 Task: Create a due date automation trigger when advanced on, on the tuesday of the week a card is due add fields with custom field "Resume" unchecked at 11:00 AM.
Action: Mouse moved to (1030, 342)
Screenshot: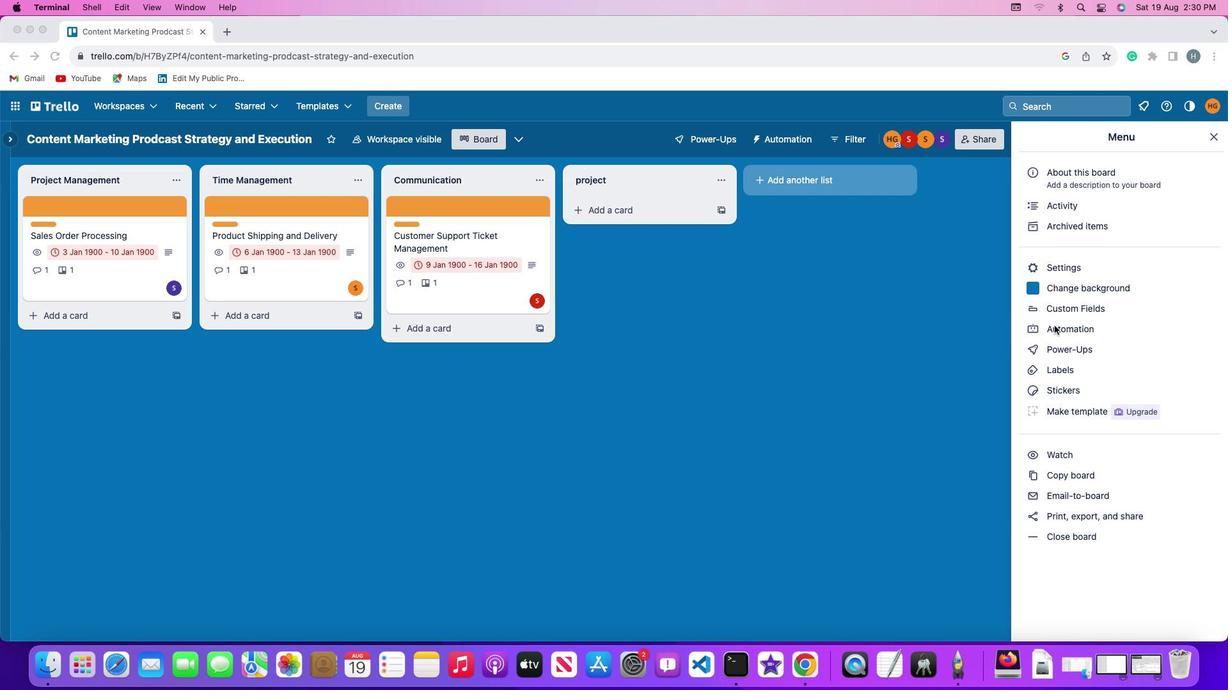 
Action: Mouse pressed left at (1030, 342)
Screenshot: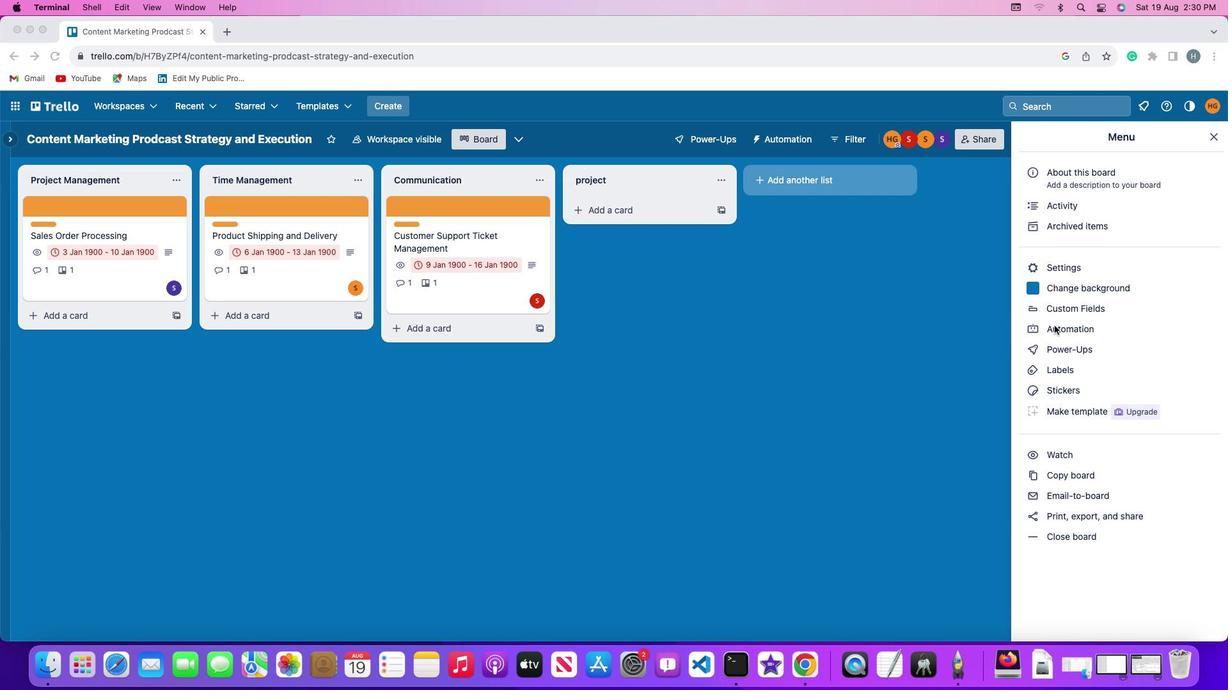 
Action: Mouse moved to (1030, 342)
Screenshot: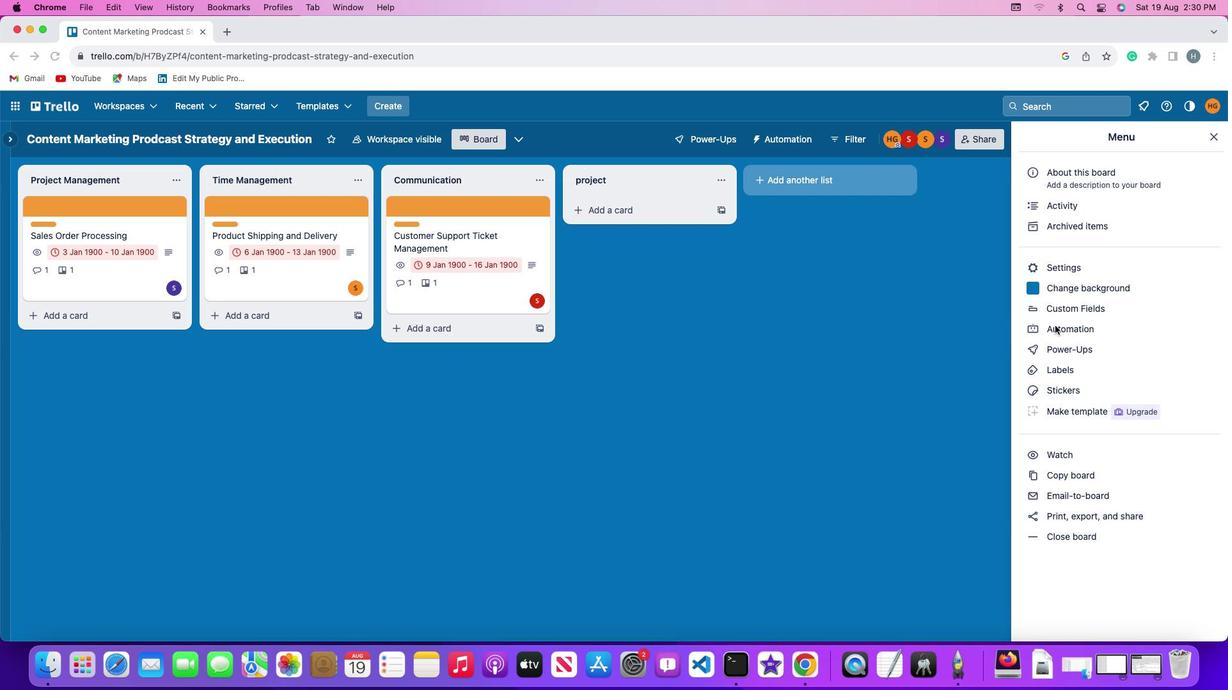 
Action: Mouse pressed left at (1030, 342)
Screenshot: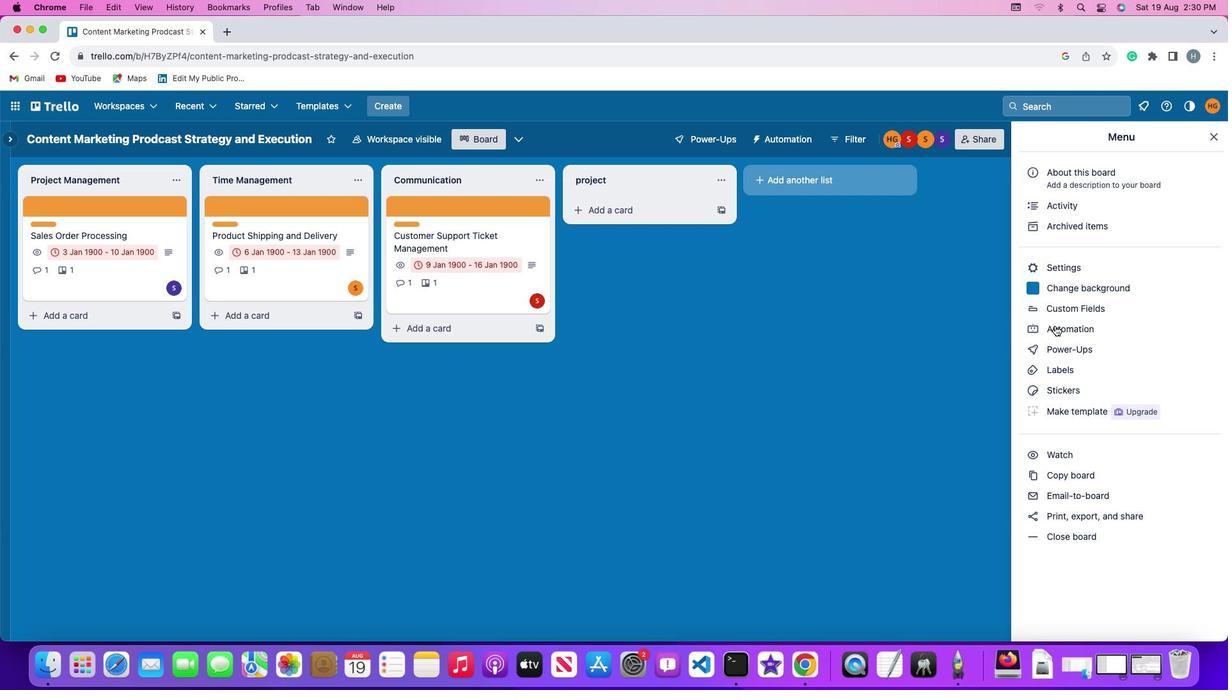 
Action: Mouse moved to (92, 321)
Screenshot: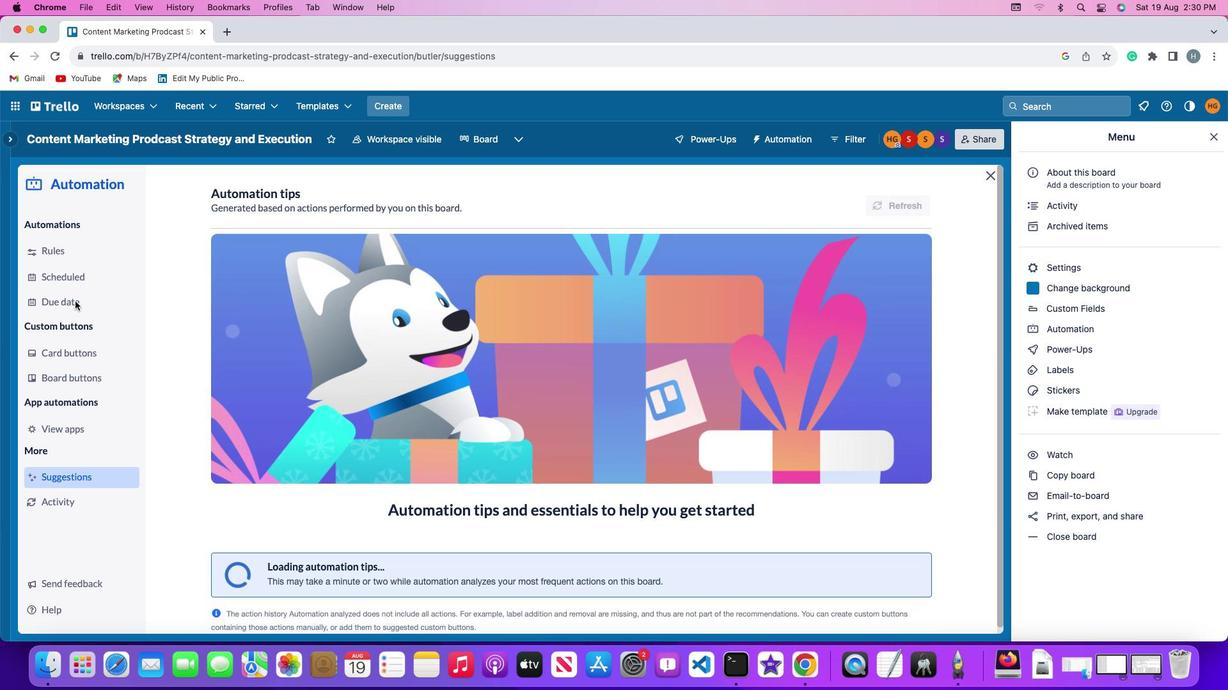 
Action: Mouse pressed left at (92, 321)
Screenshot: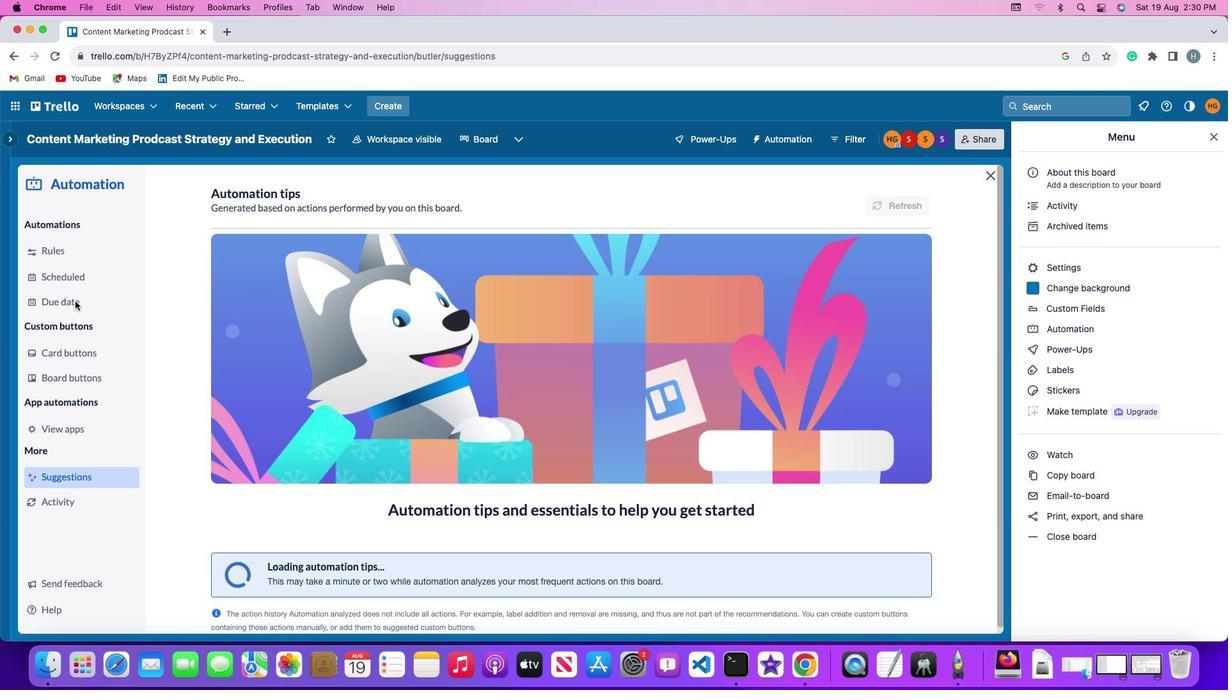 
Action: Mouse moved to (848, 230)
Screenshot: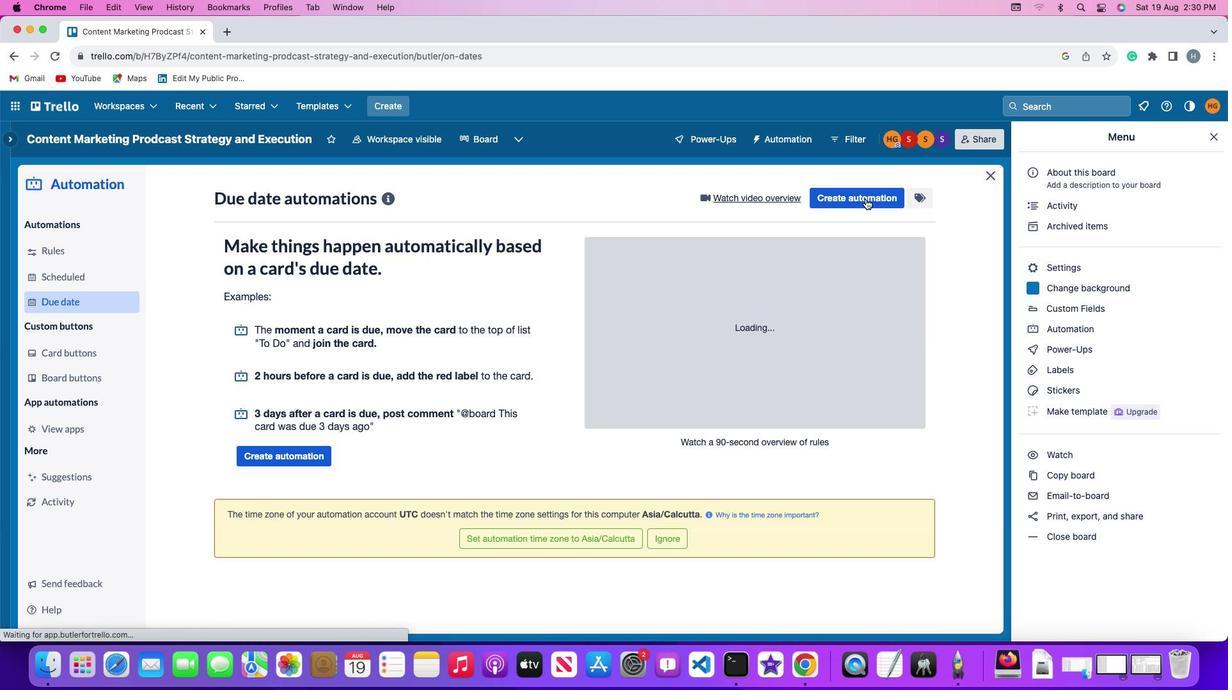 
Action: Mouse pressed left at (848, 230)
Screenshot: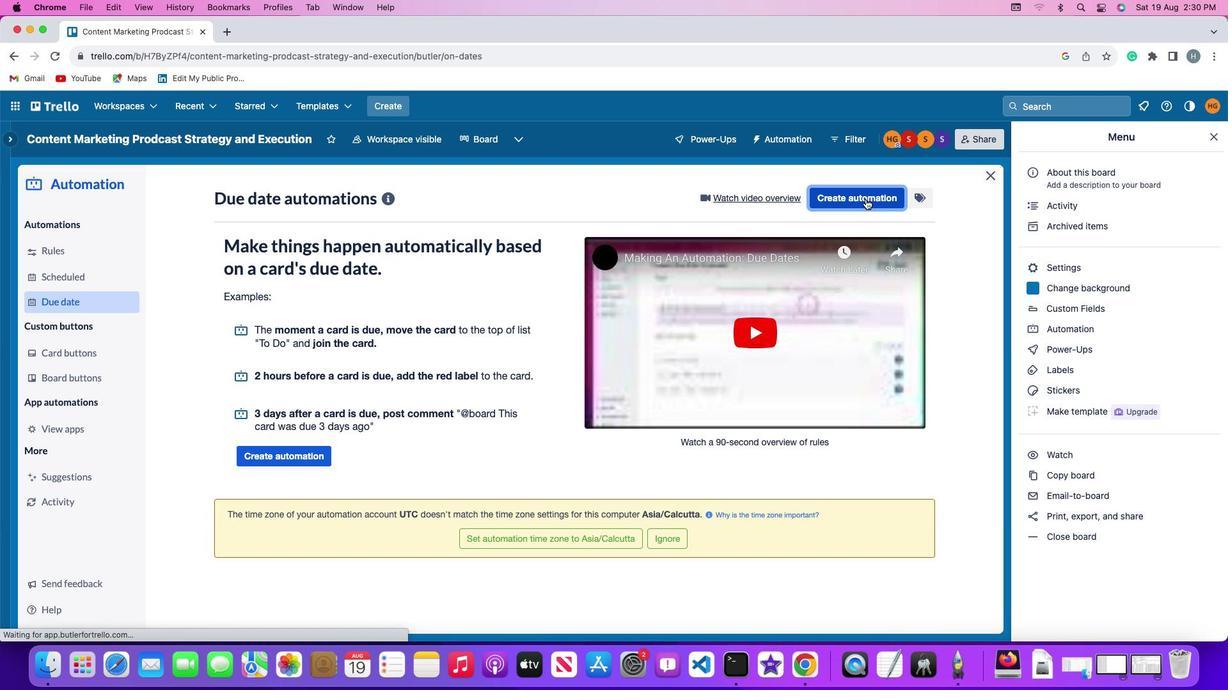 
Action: Mouse moved to (347, 342)
Screenshot: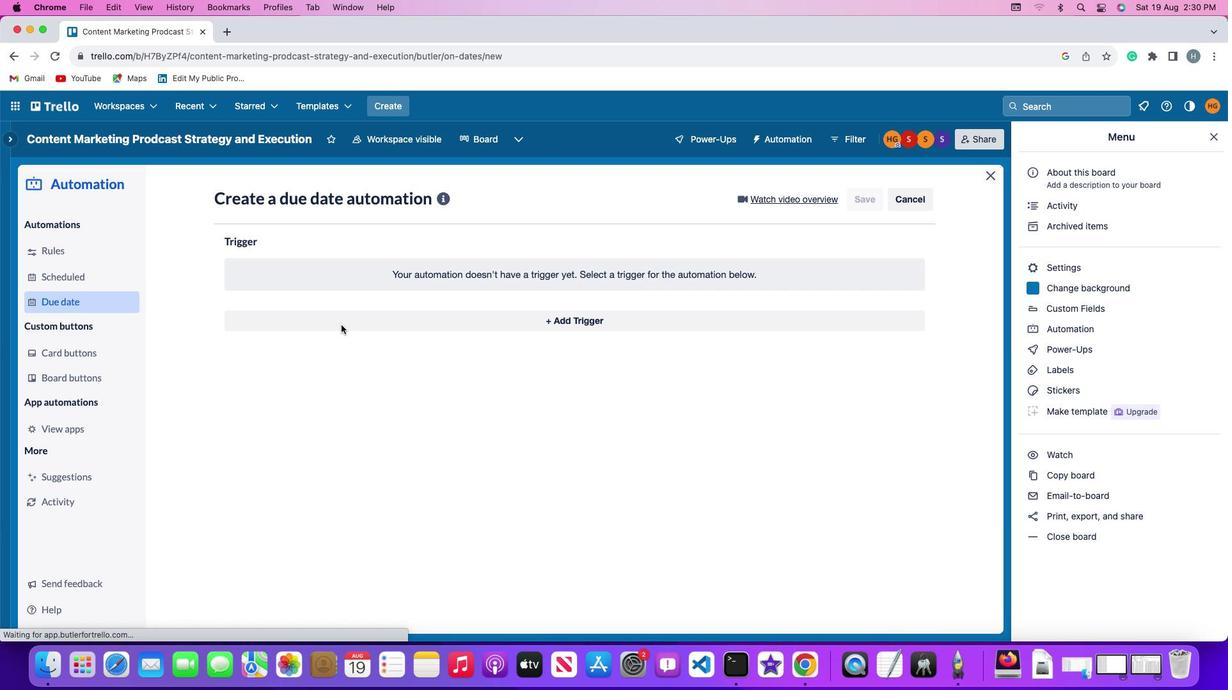 
Action: Mouse pressed left at (347, 342)
Screenshot: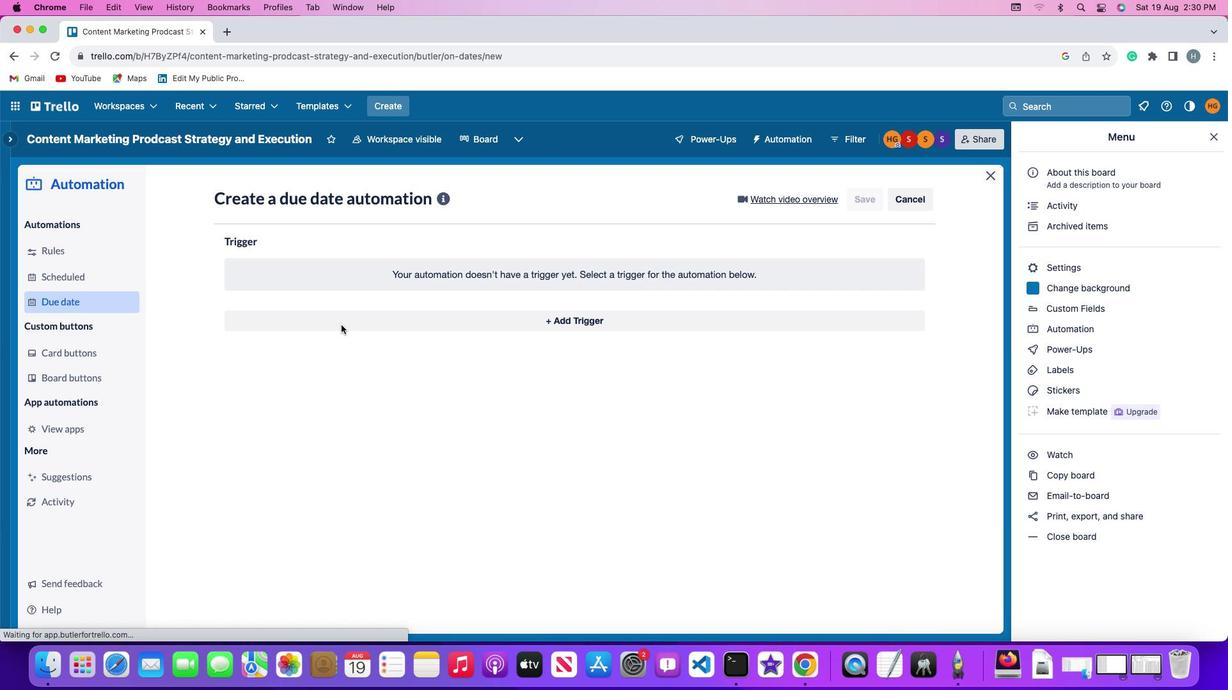 
Action: Mouse moved to (289, 553)
Screenshot: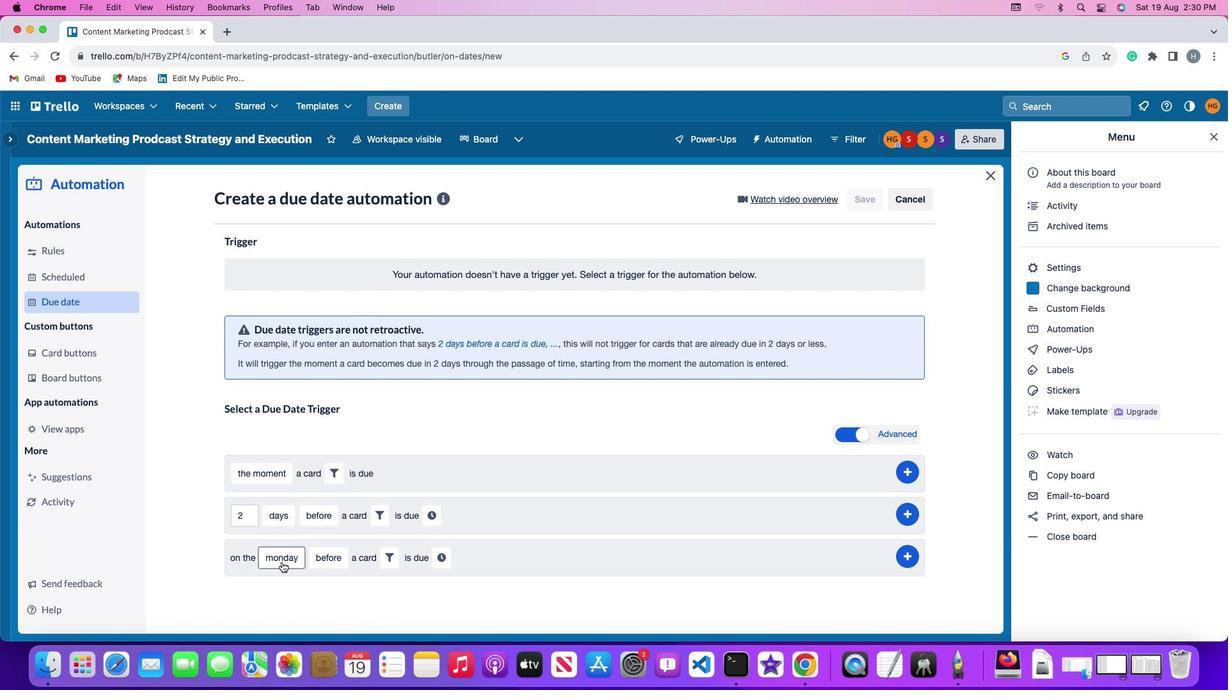 
Action: Mouse pressed left at (289, 553)
Screenshot: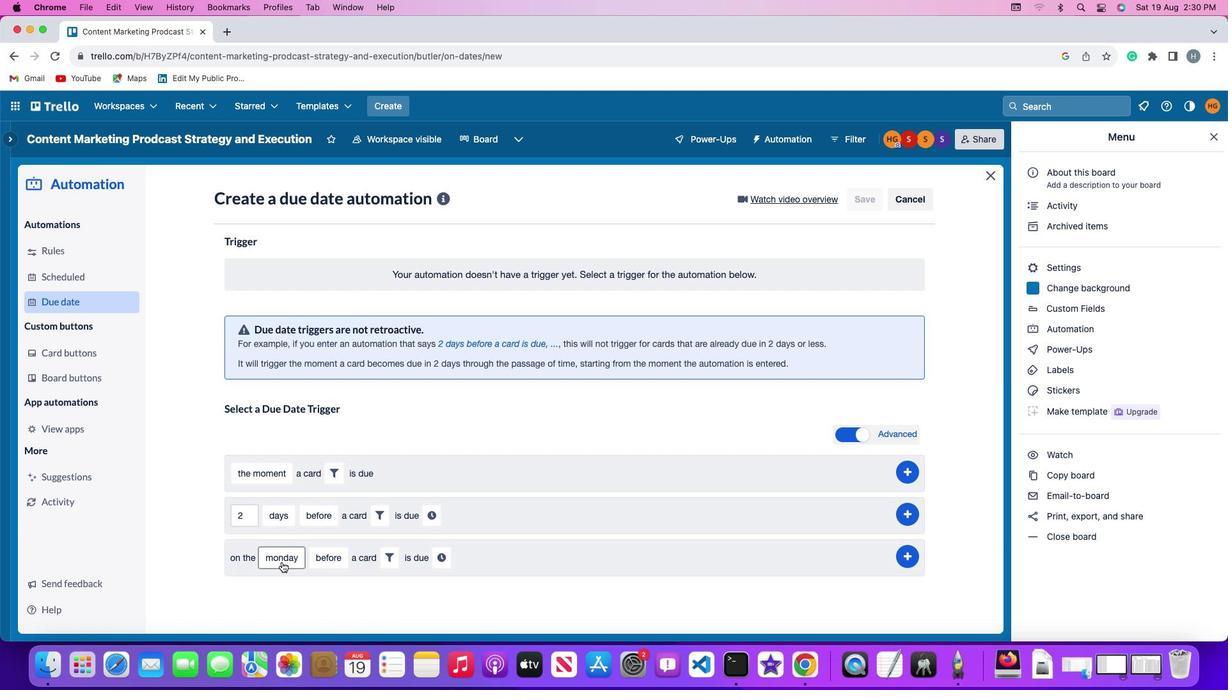 
Action: Mouse moved to (298, 419)
Screenshot: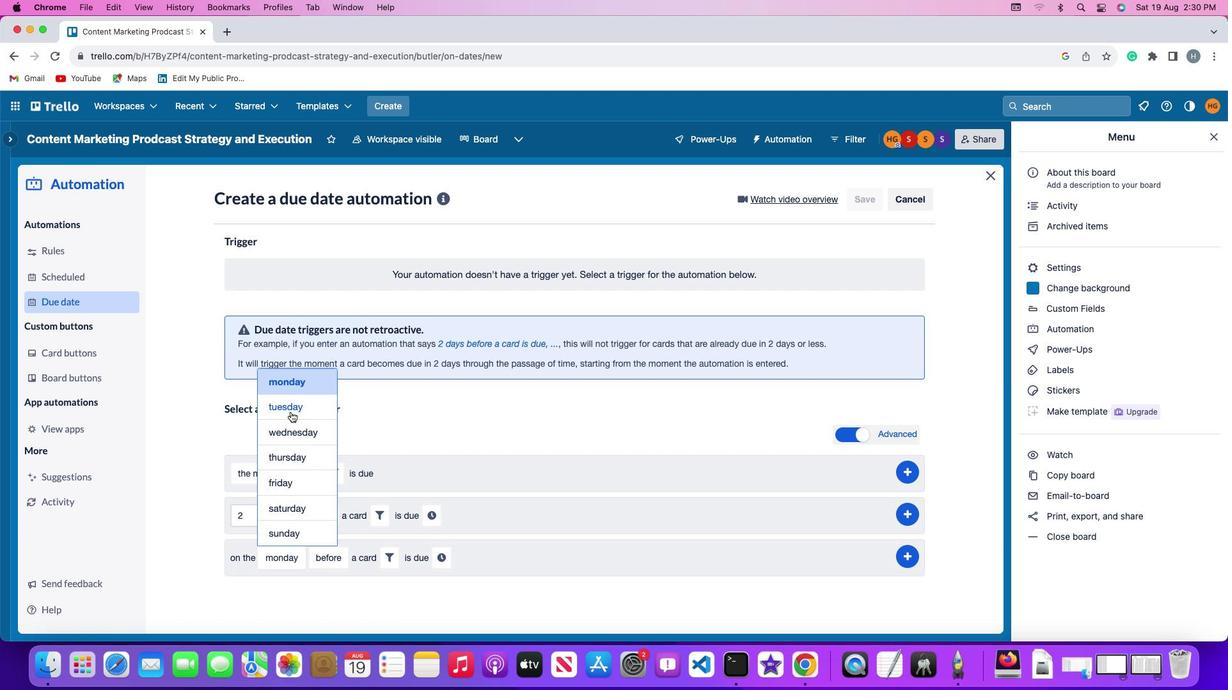 
Action: Mouse pressed left at (298, 419)
Screenshot: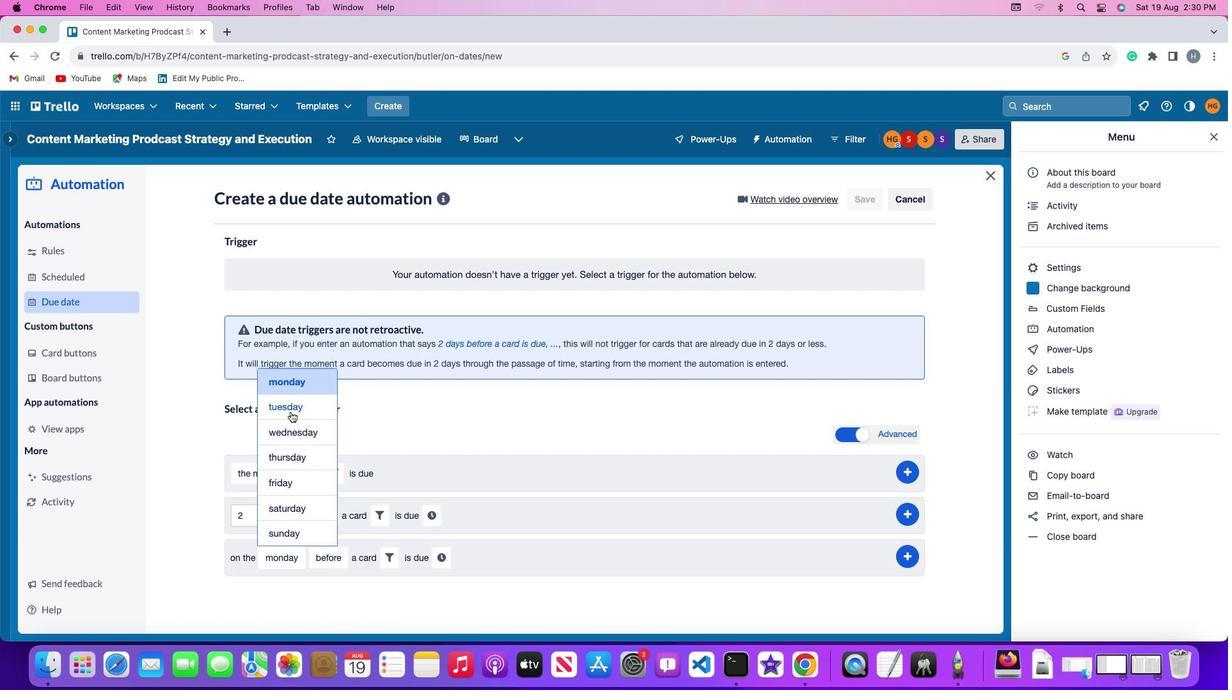 
Action: Mouse moved to (347, 544)
Screenshot: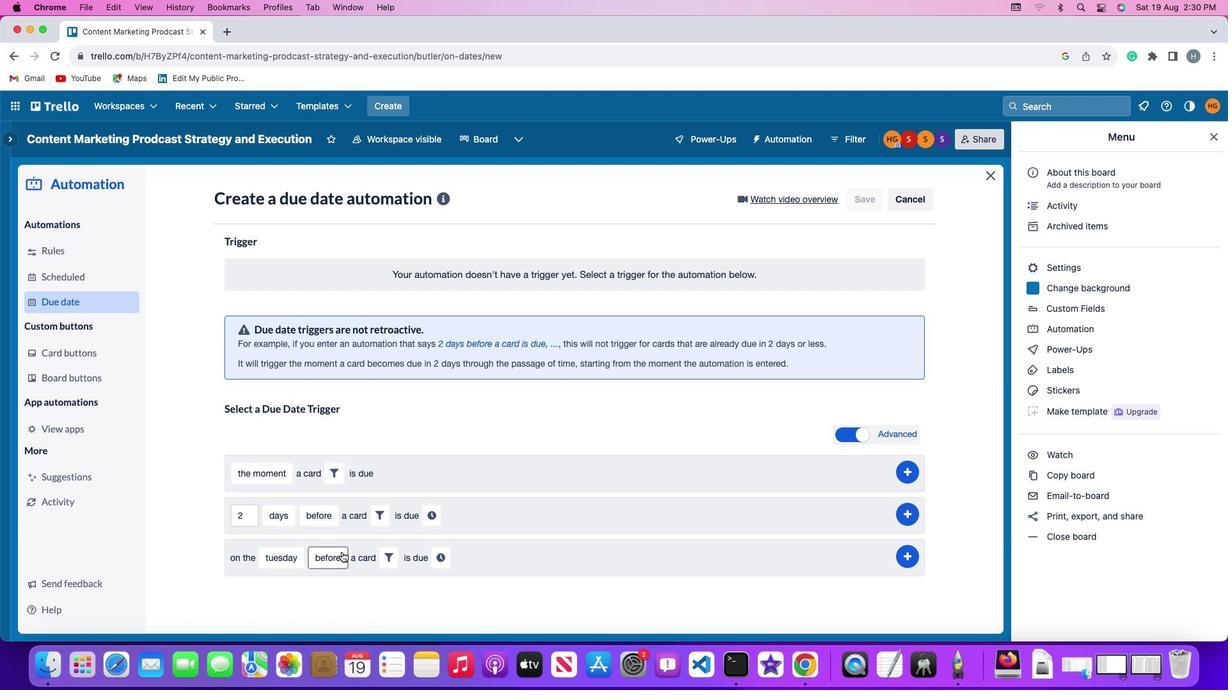 
Action: Mouse pressed left at (347, 544)
Screenshot: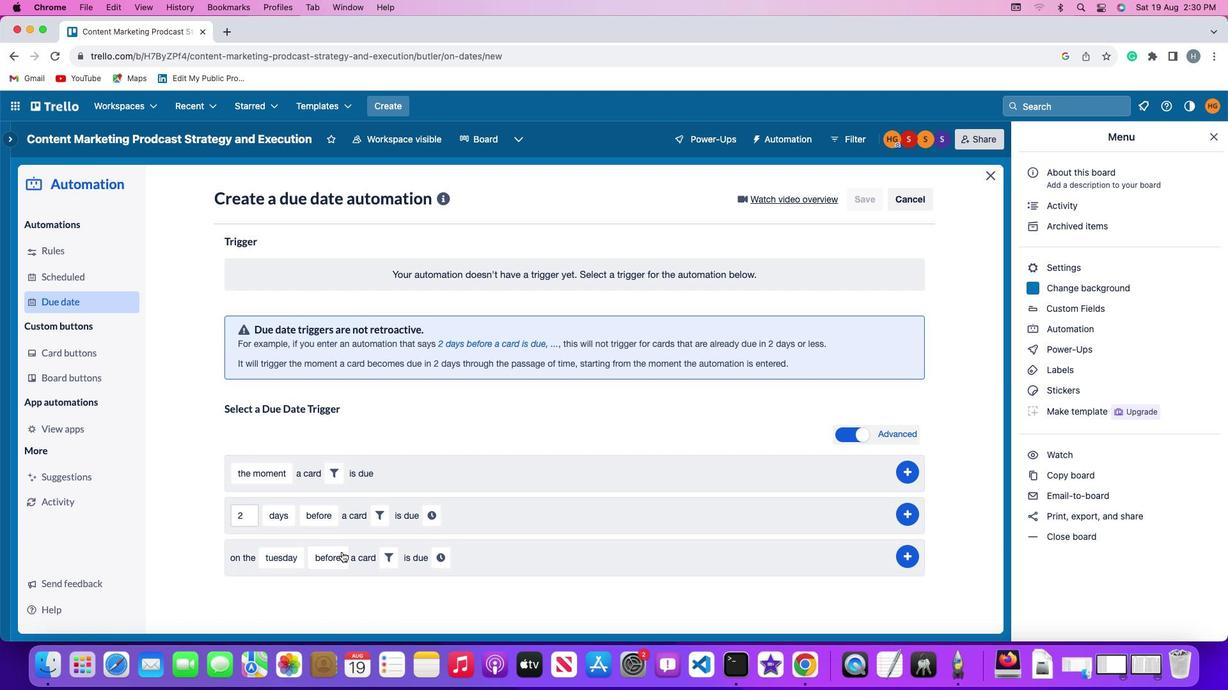 
Action: Mouse moved to (342, 505)
Screenshot: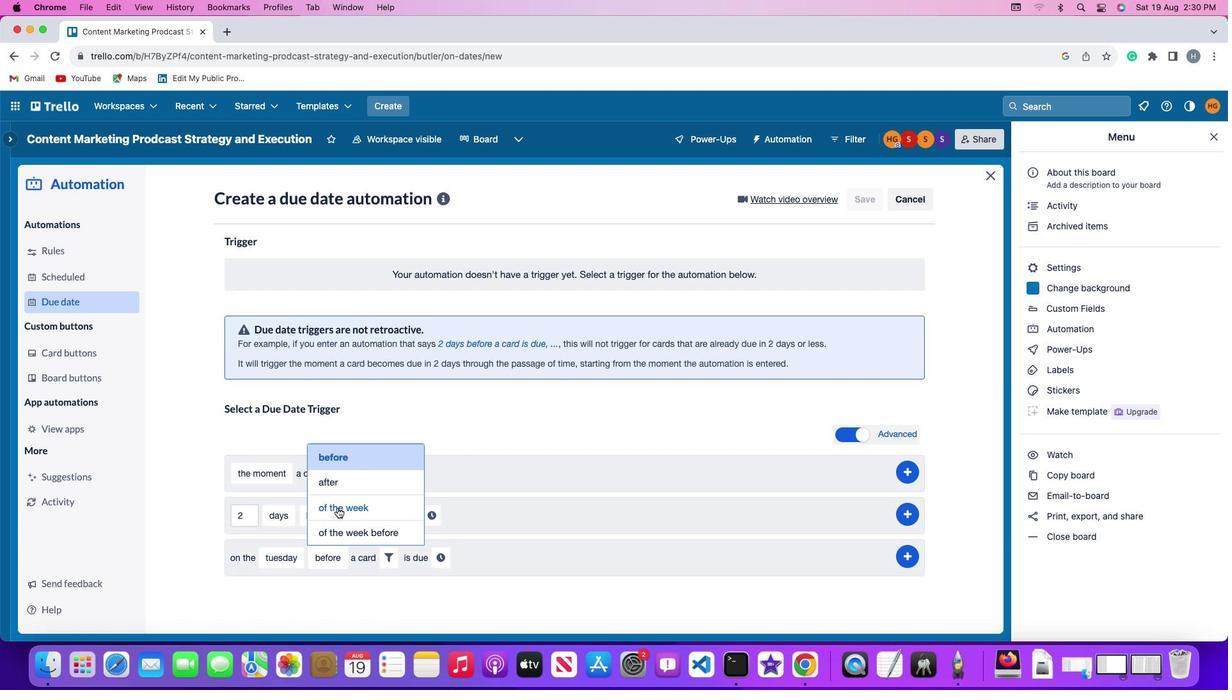 
Action: Mouse pressed left at (342, 505)
Screenshot: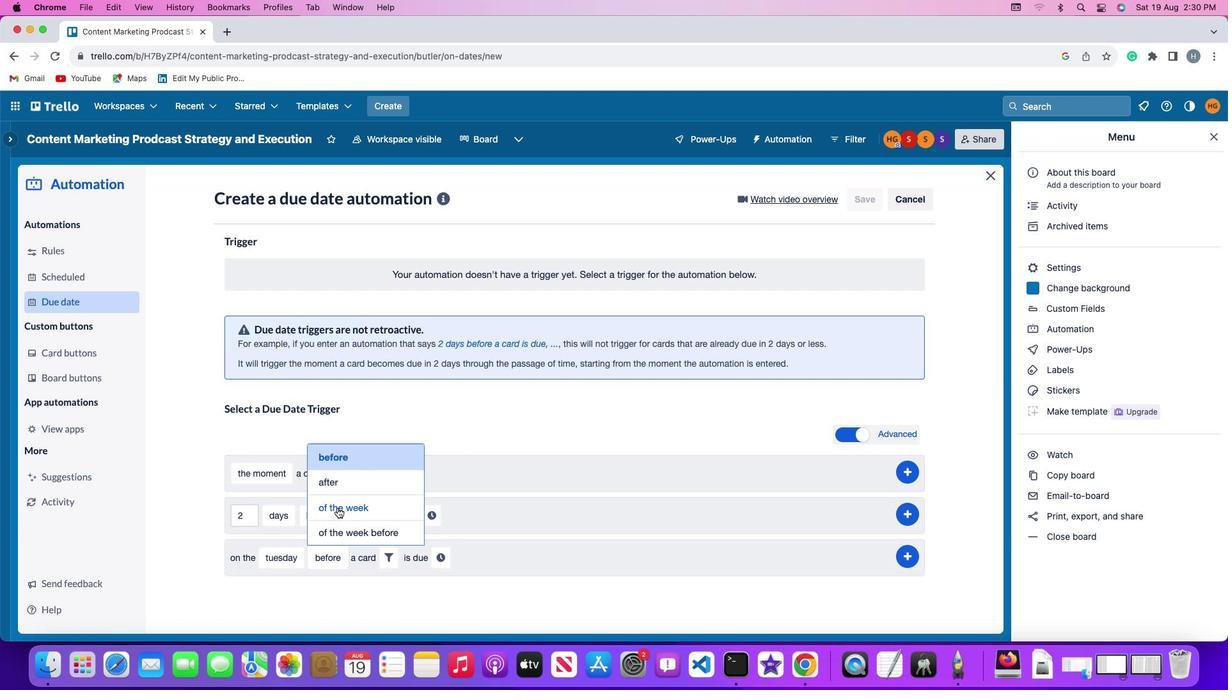 
Action: Mouse moved to (407, 548)
Screenshot: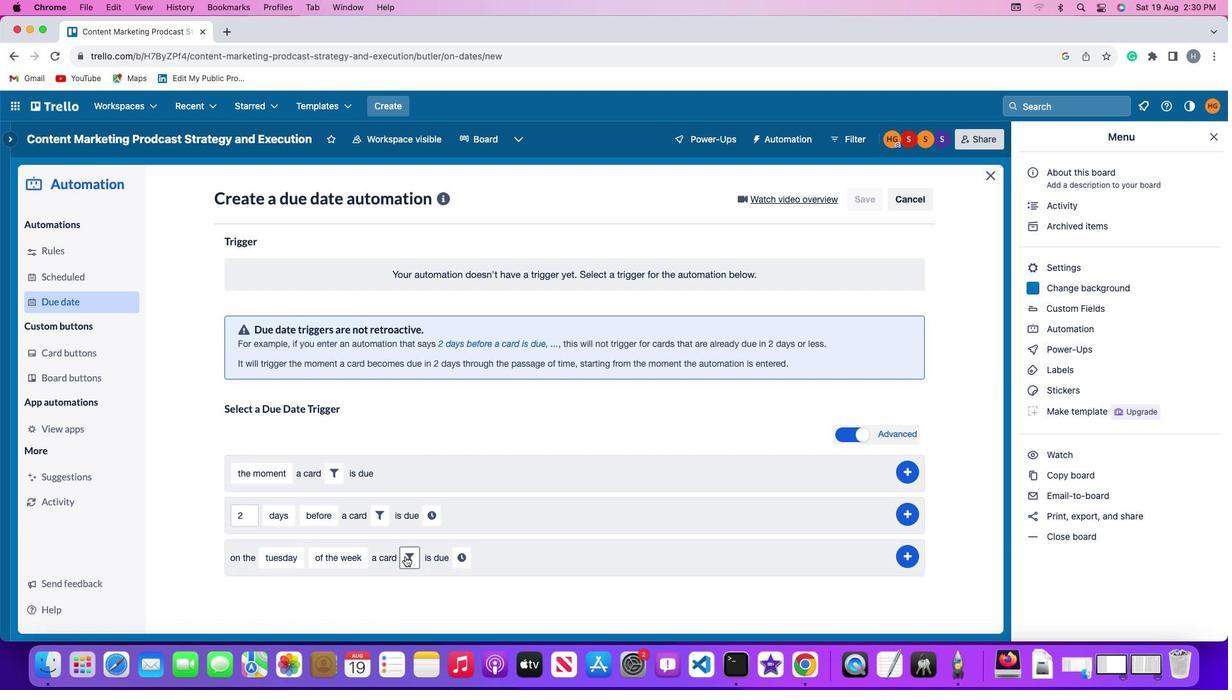 
Action: Mouse pressed left at (407, 548)
Screenshot: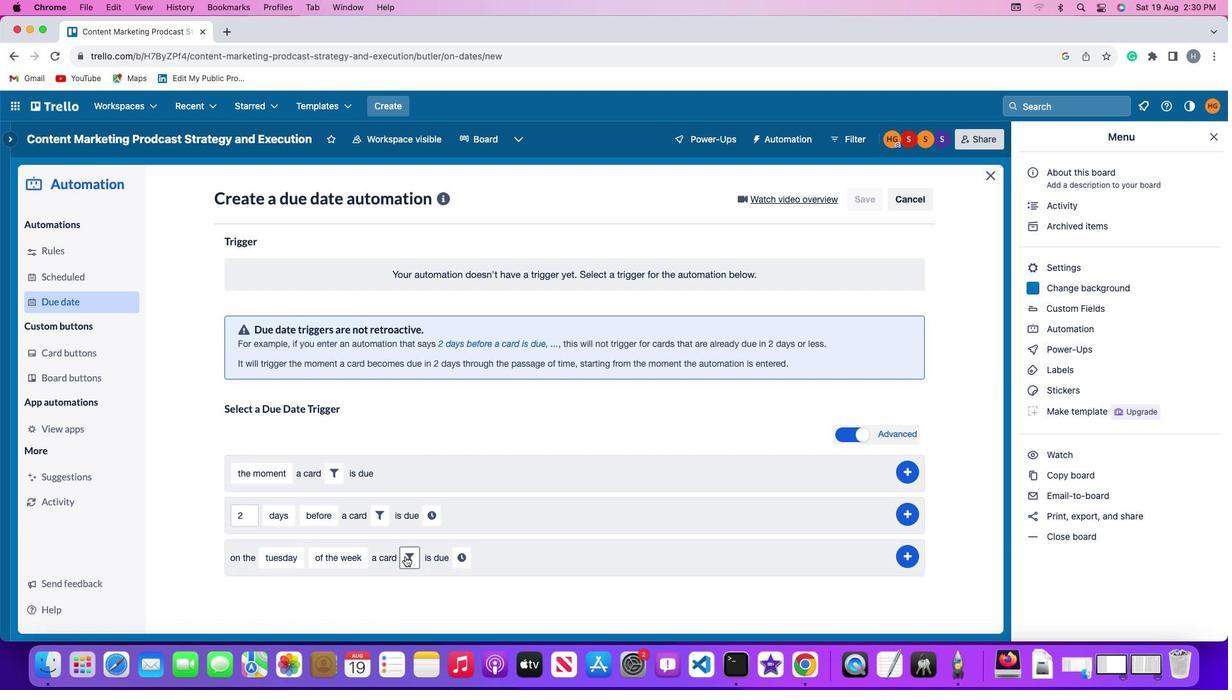 
Action: Mouse moved to (614, 578)
Screenshot: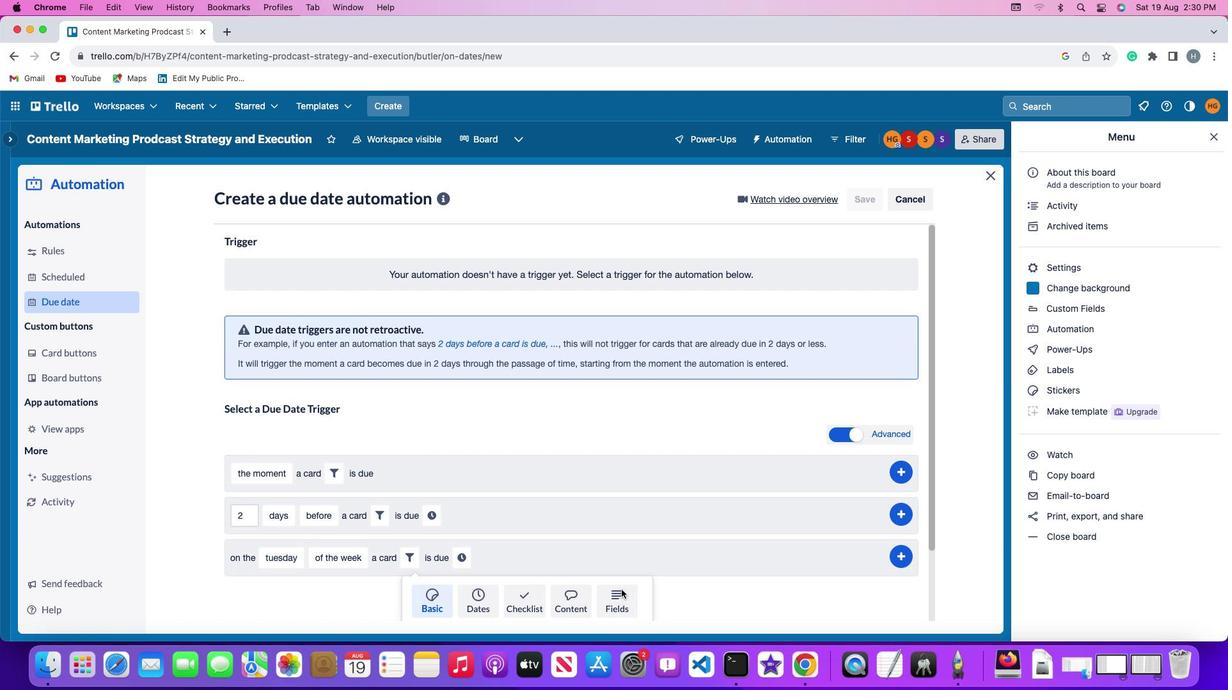 
Action: Mouse pressed left at (614, 578)
Screenshot: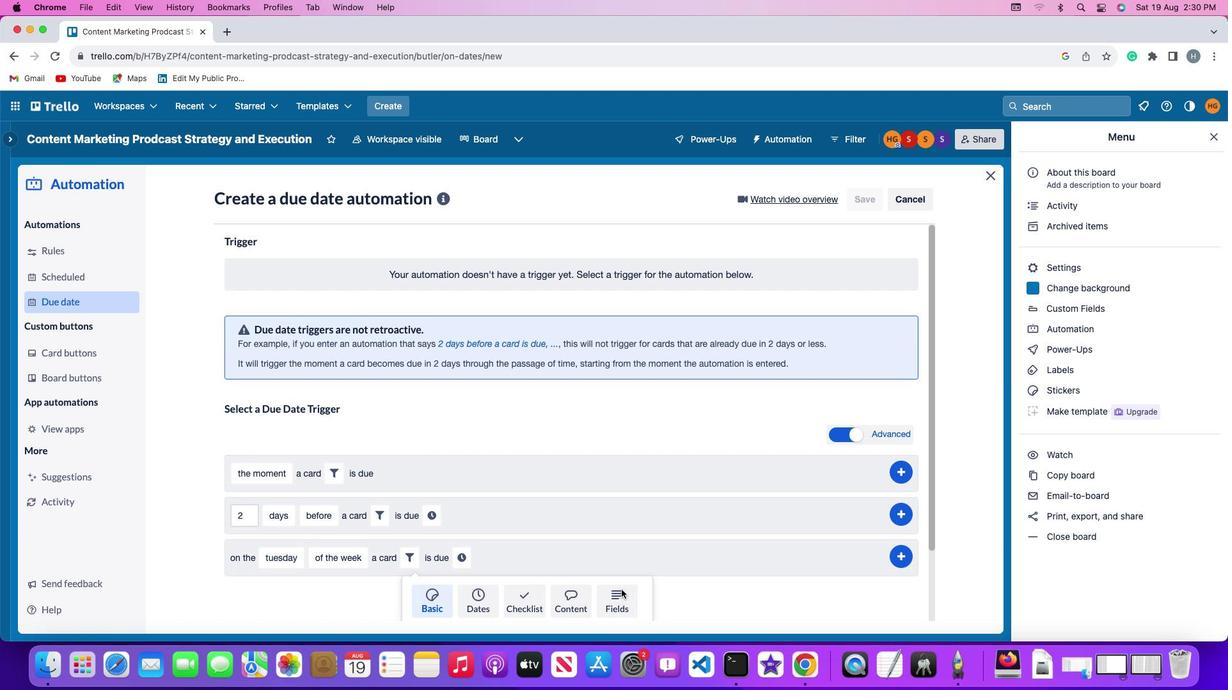 
Action: Mouse moved to (346, 584)
Screenshot: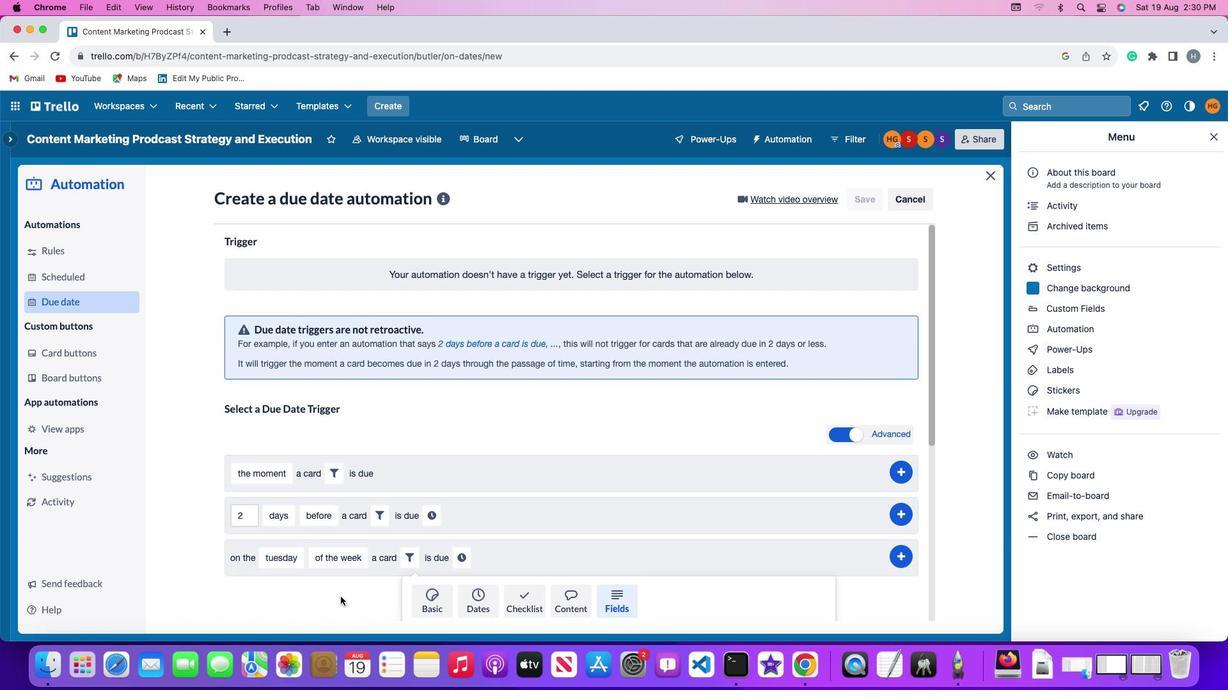 
Action: Mouse scrolled (346, 584) with delta (19, 51)
Screenshot: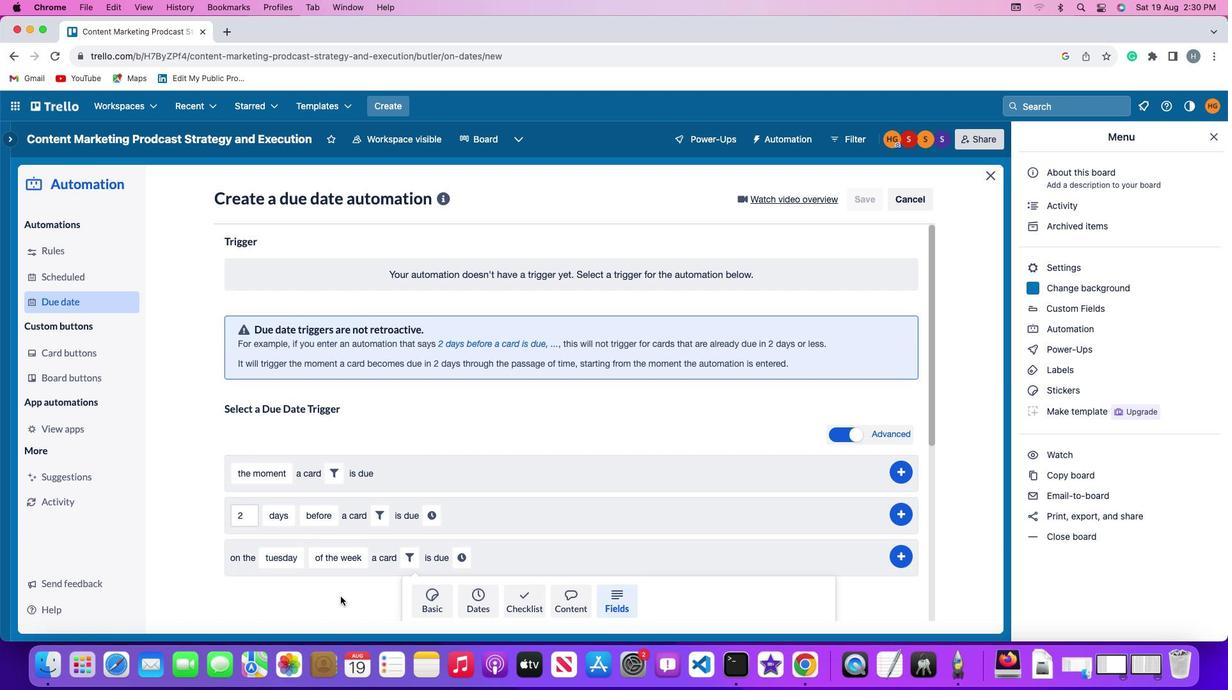 
Action: Mouse scrolled (346, 584) with delta (19, 51)
Screenshot: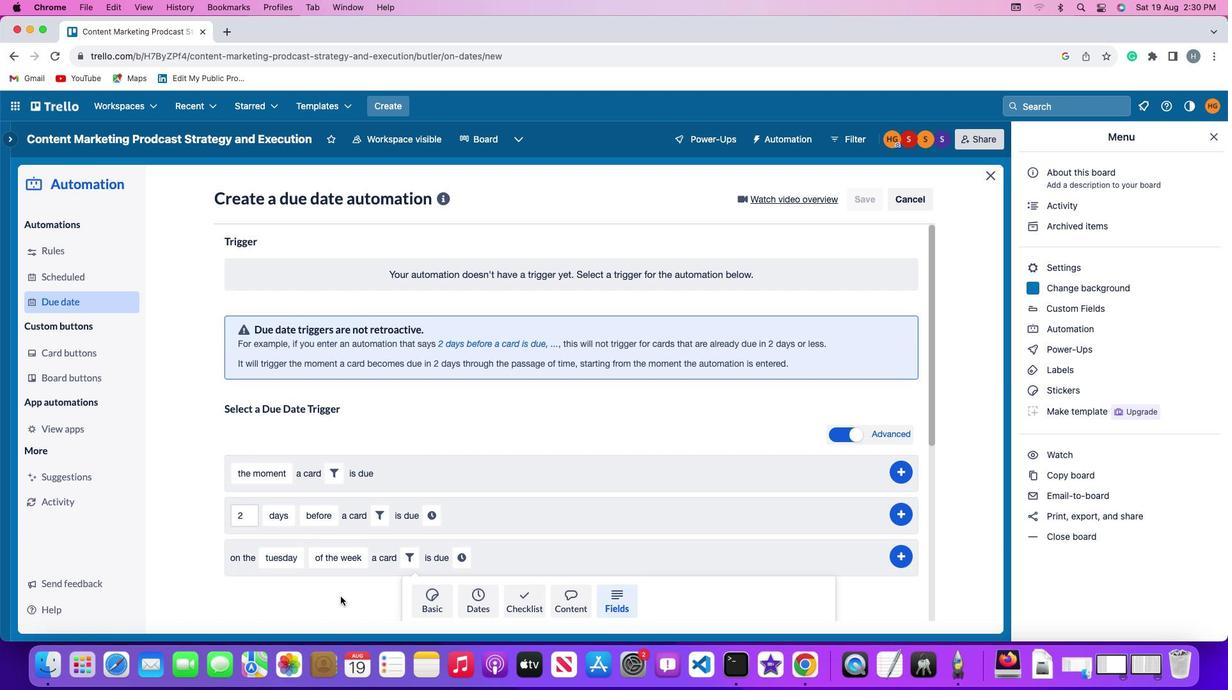 
Action: Mouse moved to (344, 584)
Screenshot: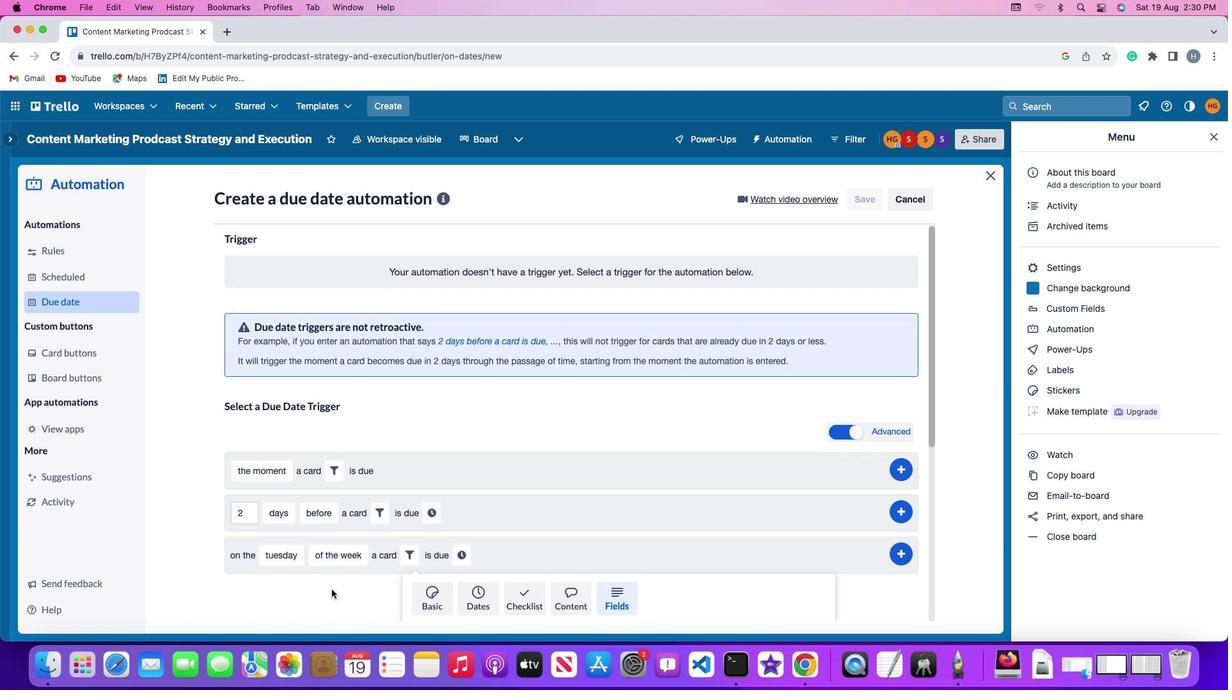 
Action: Mouse scrolled (344, 584) with delta (19, 51)
Screenshot: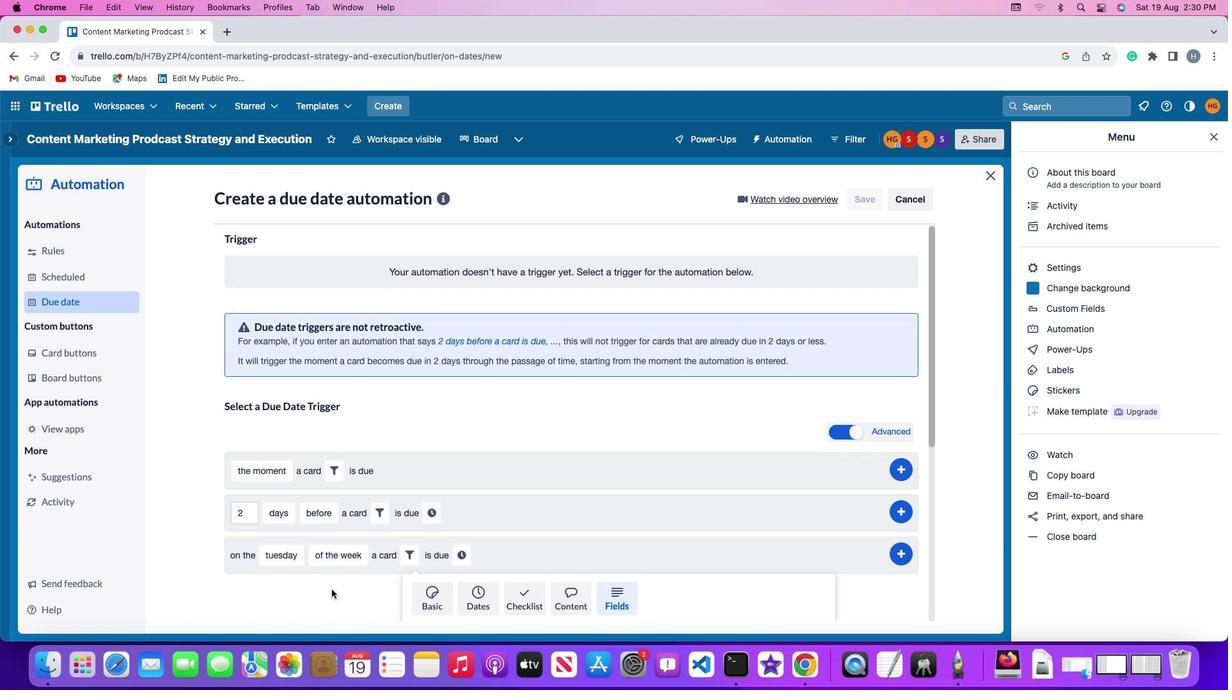 
Action: Mouse moved to (337, 578)
Screenshot: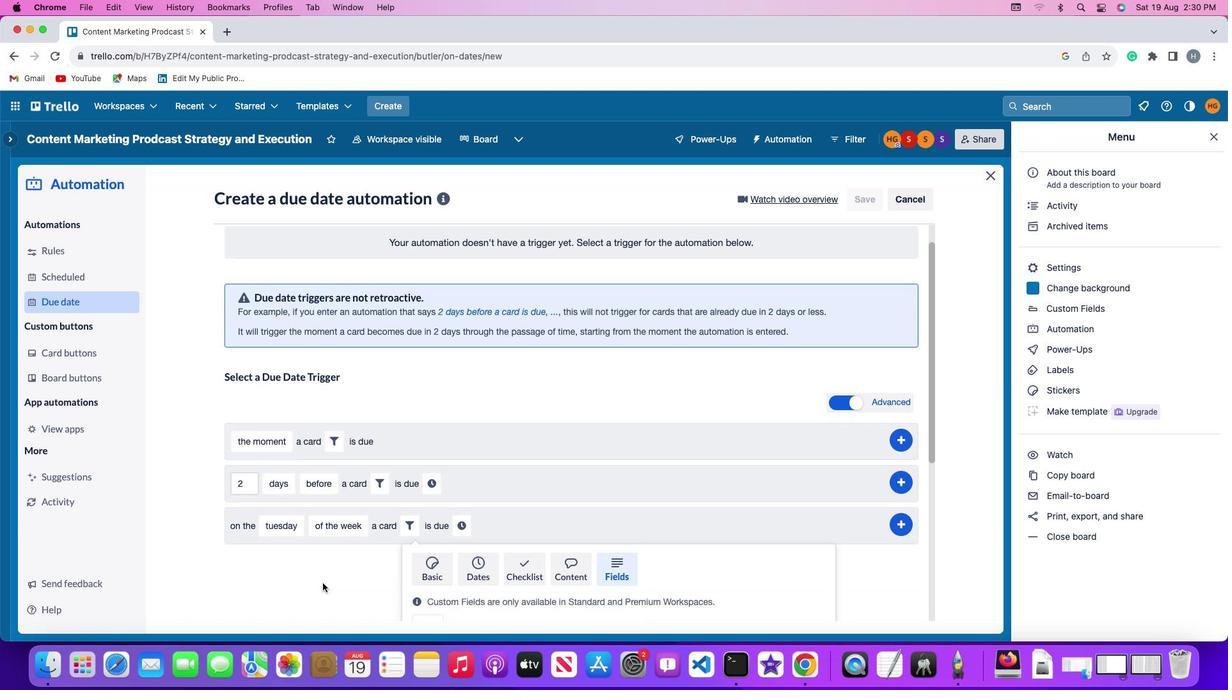 
Action: Mouse scrolled (337, 578) with delta (19, 49)
Screenshot: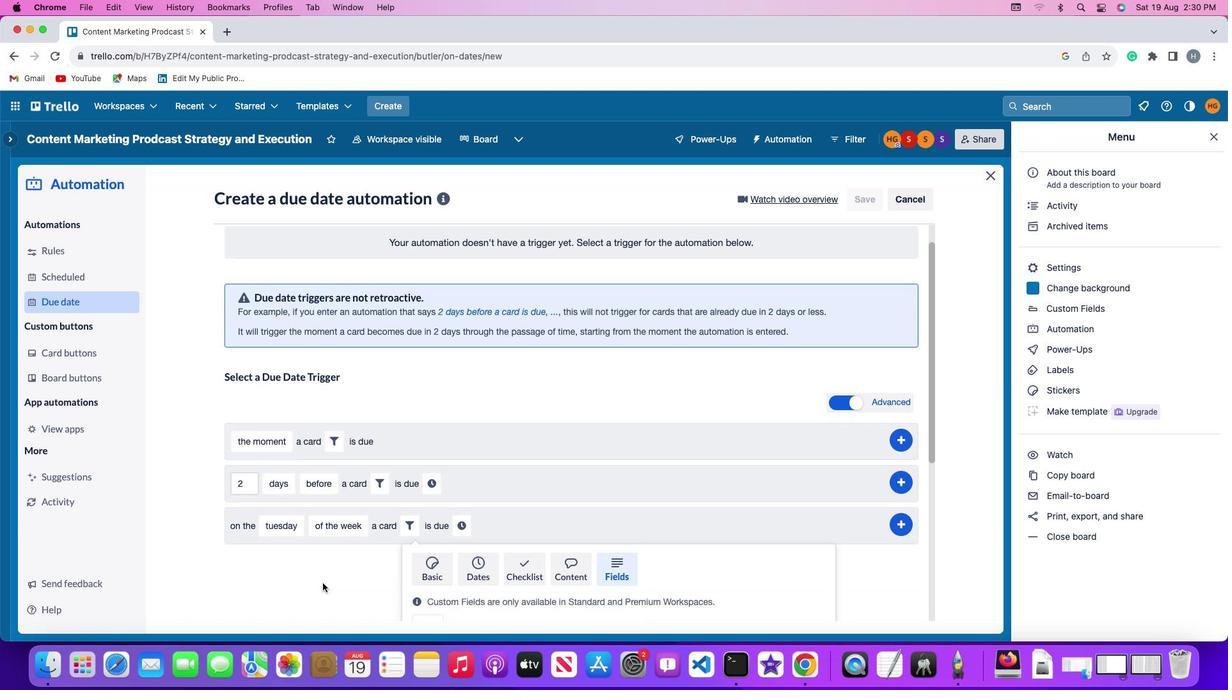 
Action: Mouse moved to (307, 547)
Screenshot: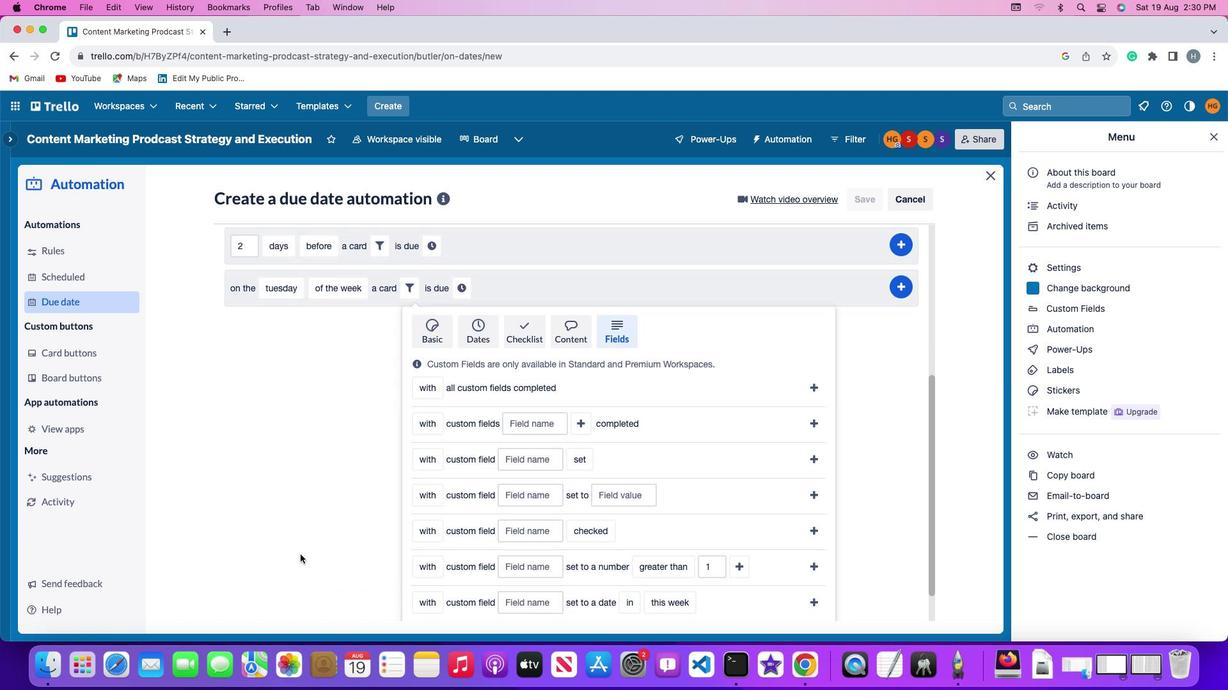 
Action: Mouse scrolled (307, 547) with delta (19, 51)
Screenshot: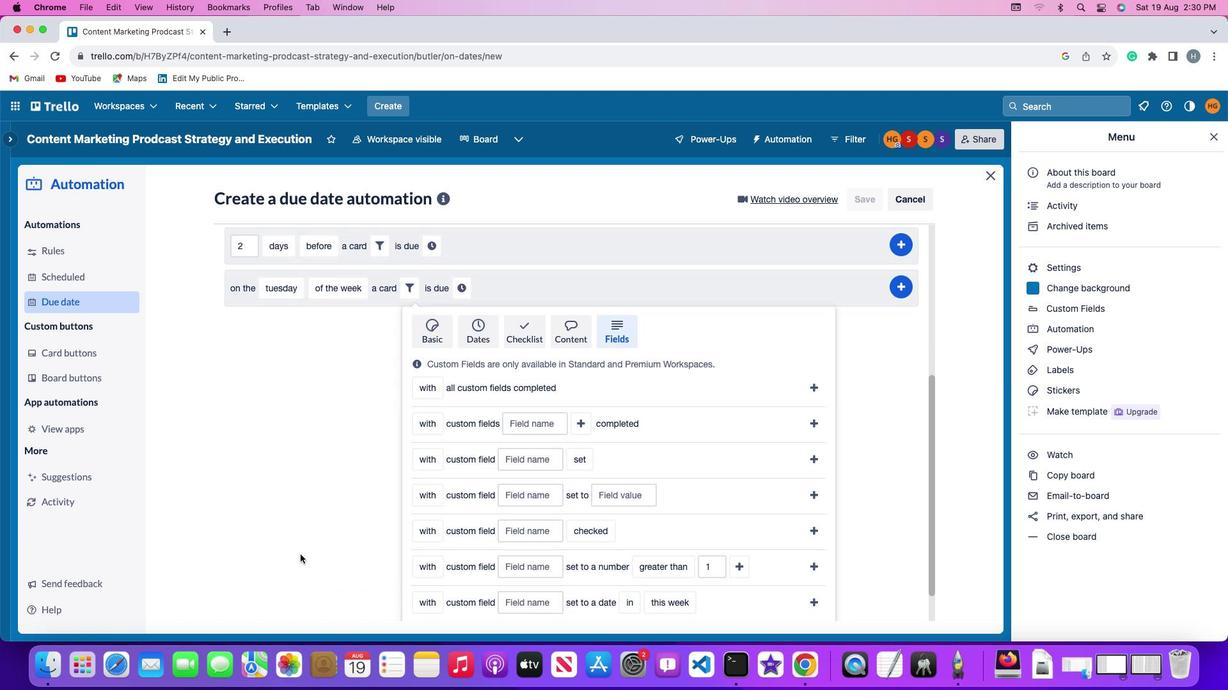 
Action: Mouse scrolled (307, 547) with delta (19, 51)
Screenshot: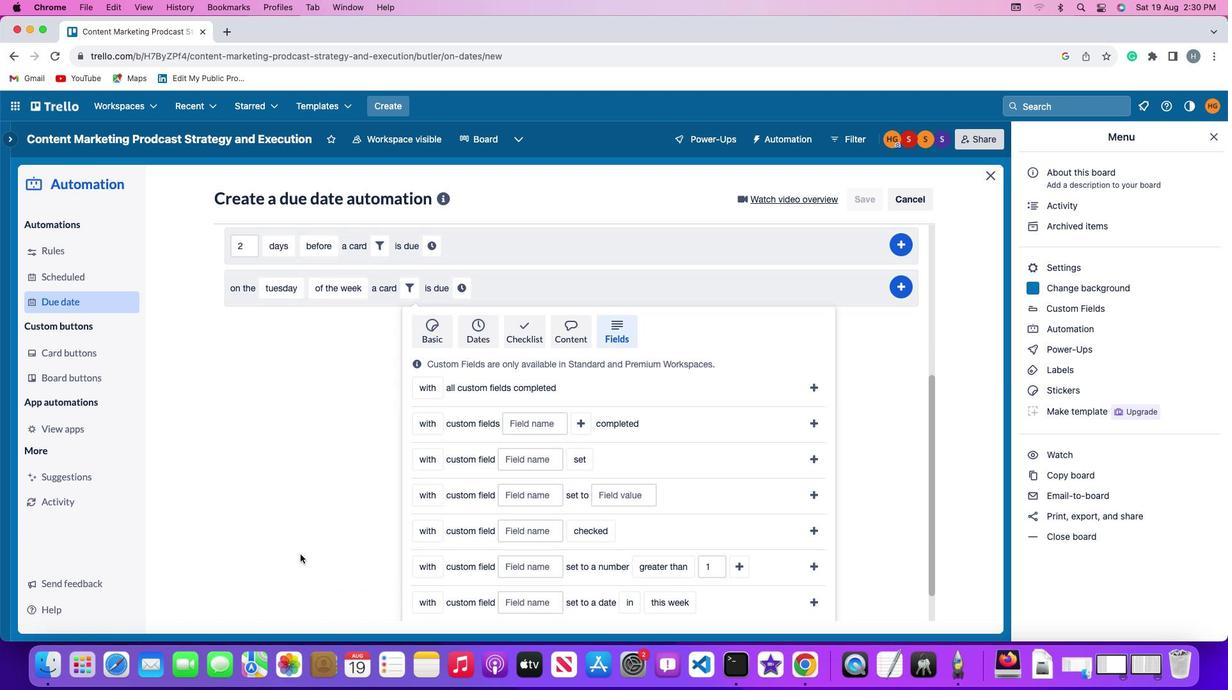 
Action: Mouse scrolled (307, 547) with delta (19, 51)
Screenshot: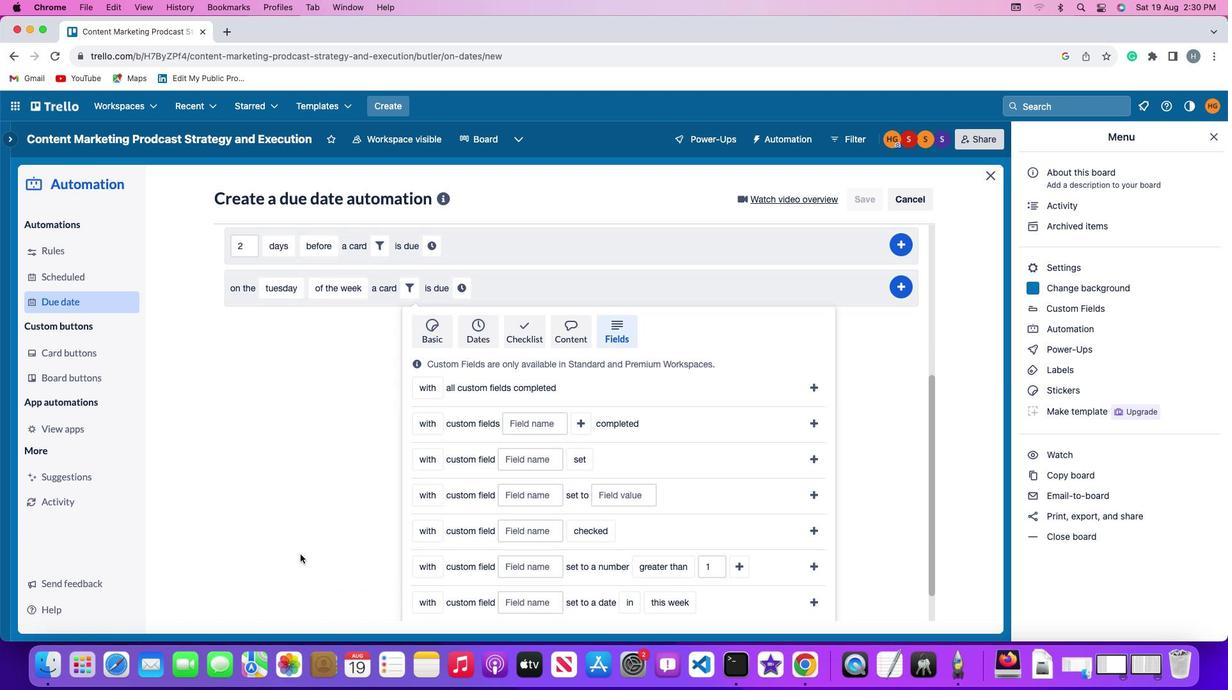
Action: Mouse scrolled (307, 547) with delta (19, 49)
Screenshot: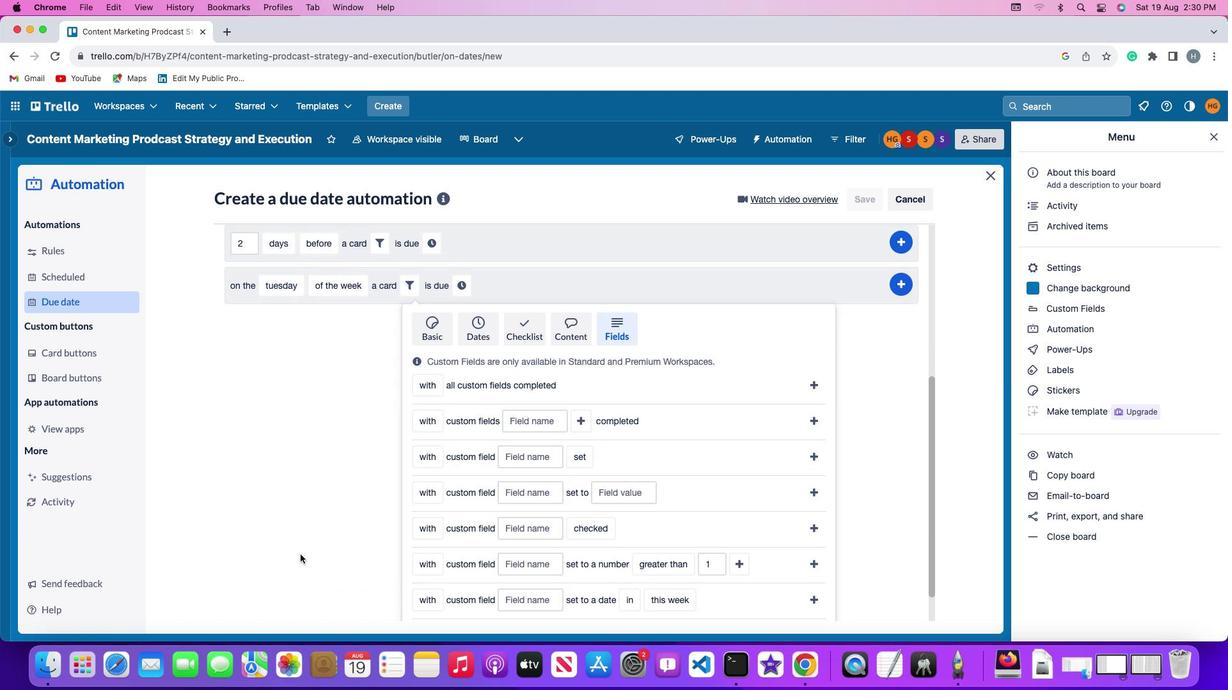 
Action: Mouse moved to (307, 546)
Screenshot: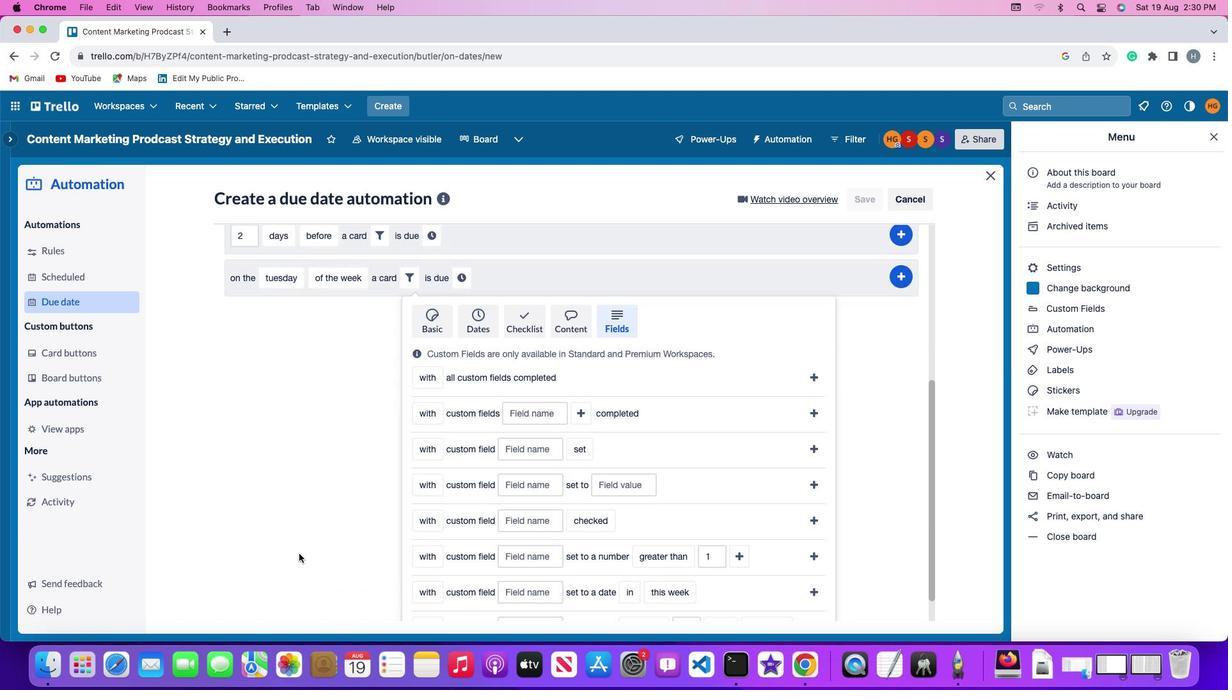
Action: Mouse scrolled (307, 546) with delta (19, 49)
Screenshot: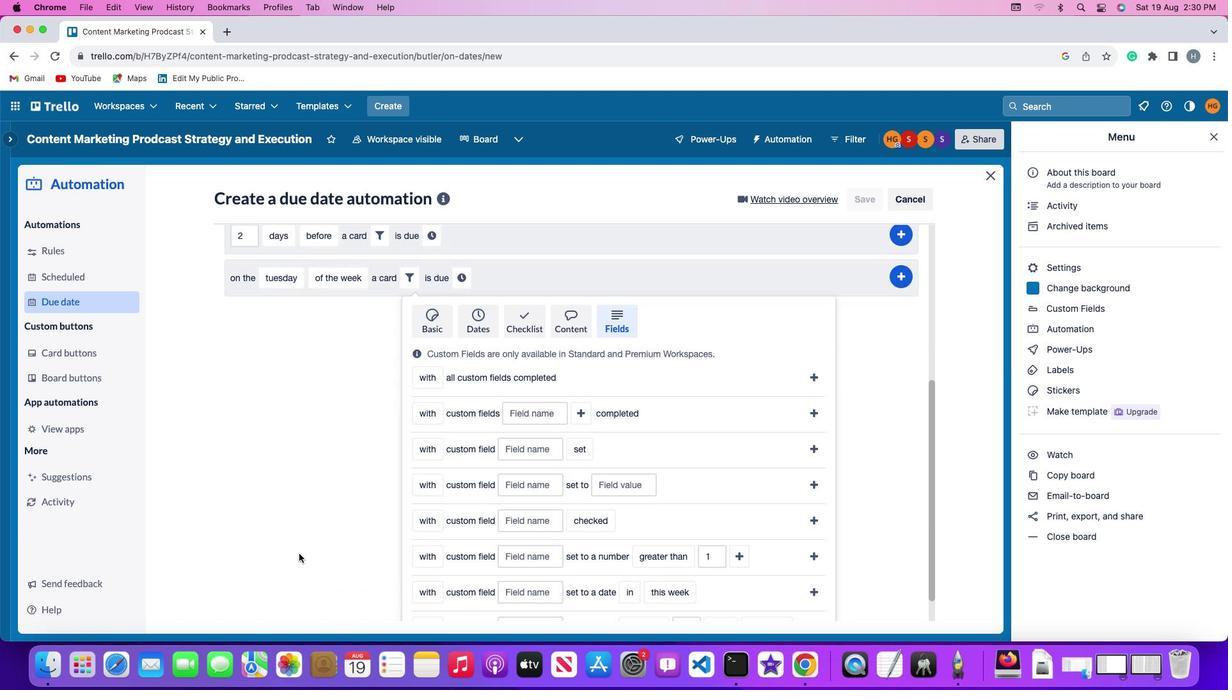 
Action: Mouse moved to (420, 487)
Screenshot: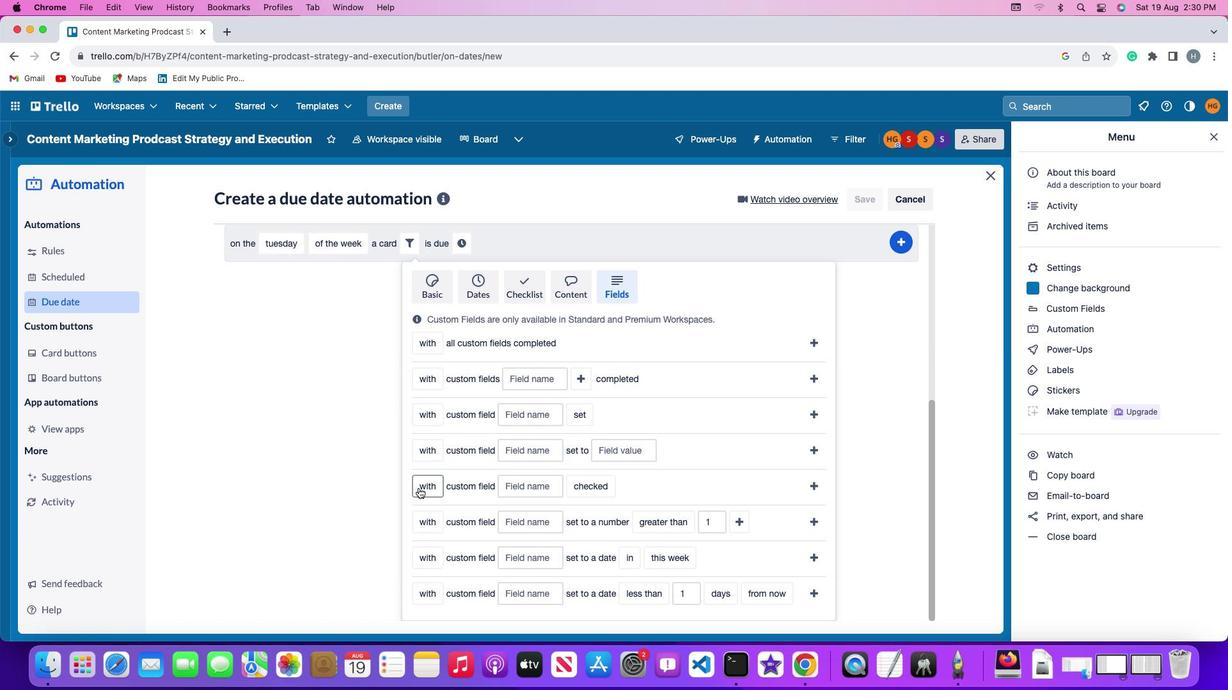 
Action: Mouse pressed left at (420, 487)
Screenshot: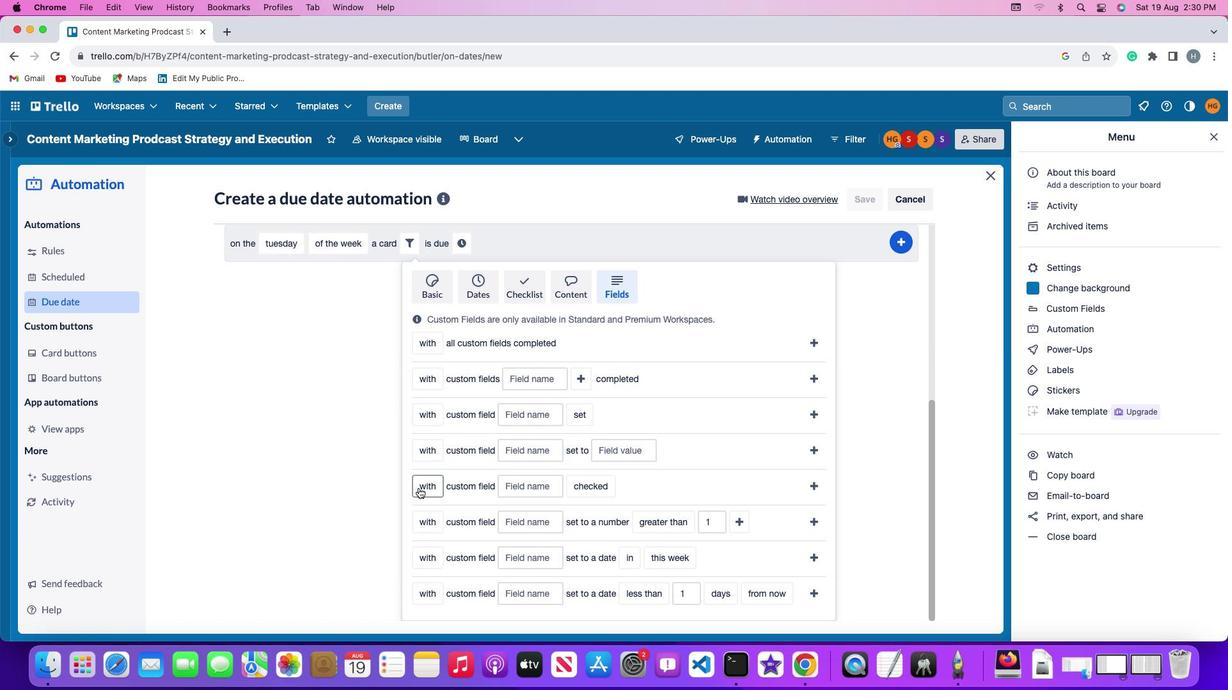 
Action: Mouse moved to (433, 505)
Screenshot: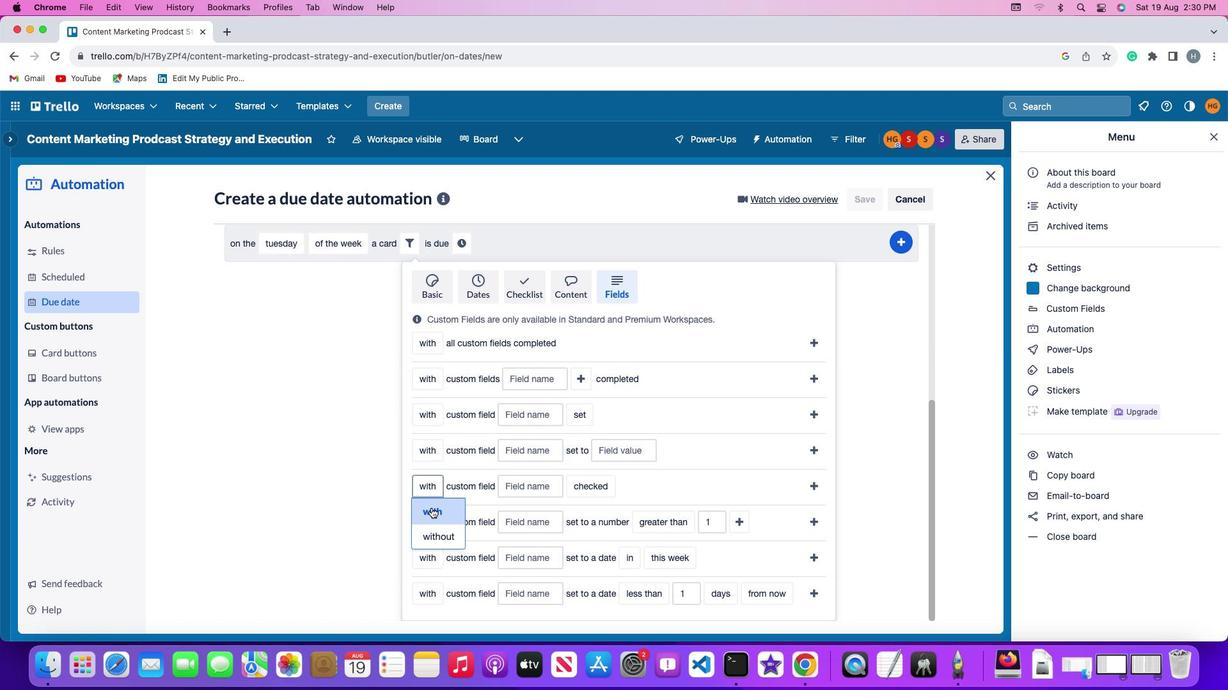 
Action: Mouse pressed left at (433, 505)
Screenshot: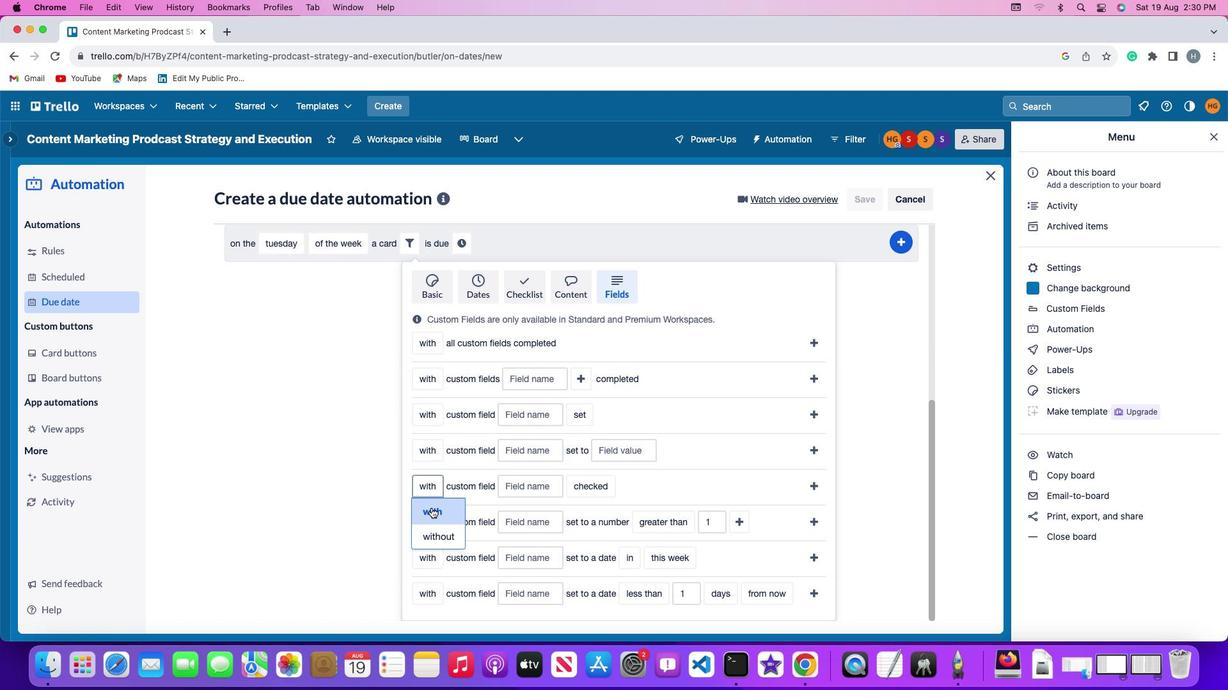 
Action: Mouse moved to (535, 483)
Screenshot: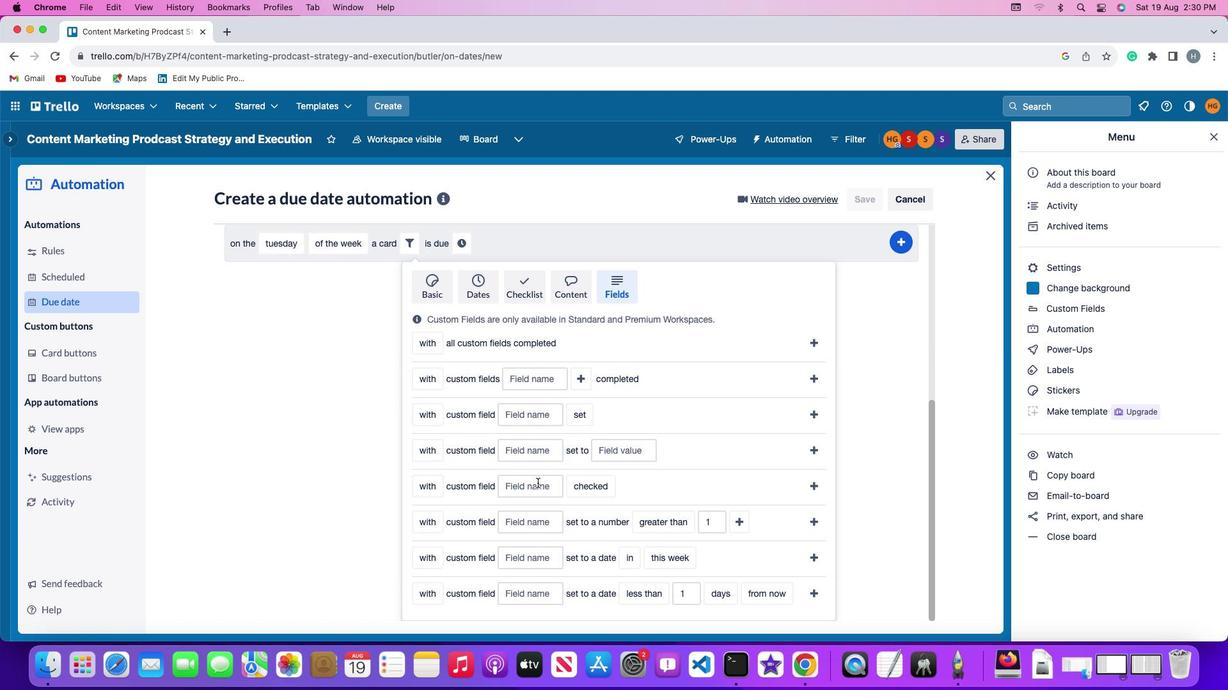 
Action: Mouse pressed left at (535, 483)
Screenshot: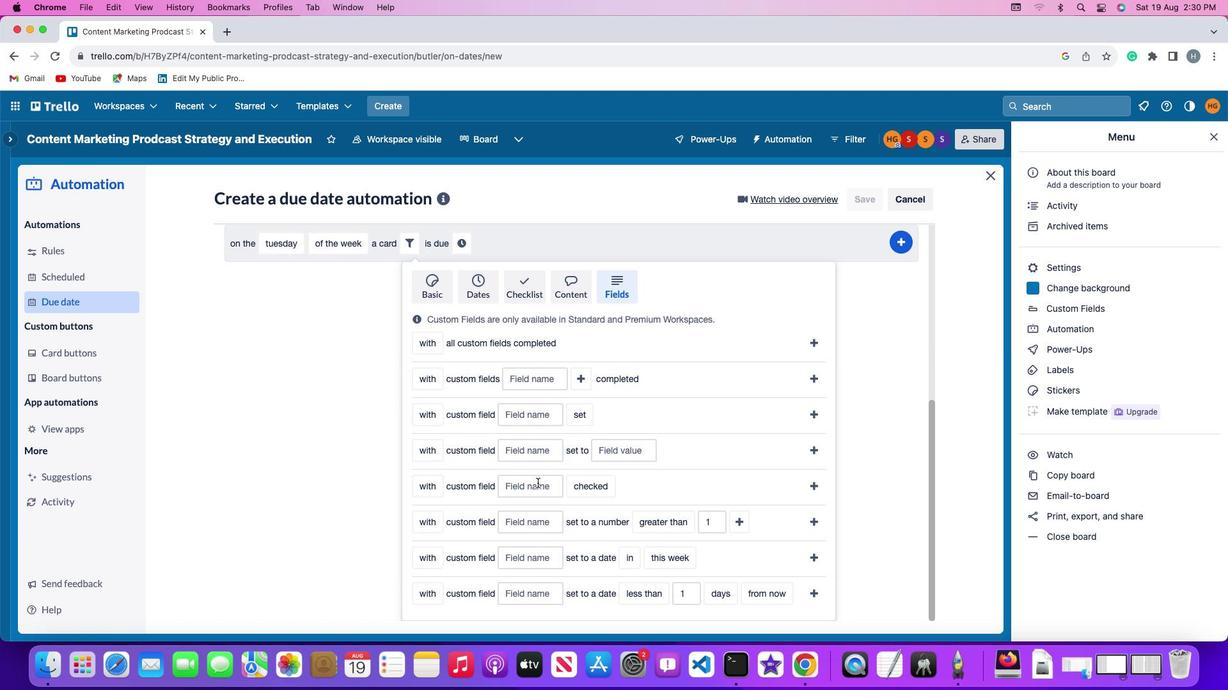 
Action: Mouse moved to (511, 466)
Screenshot: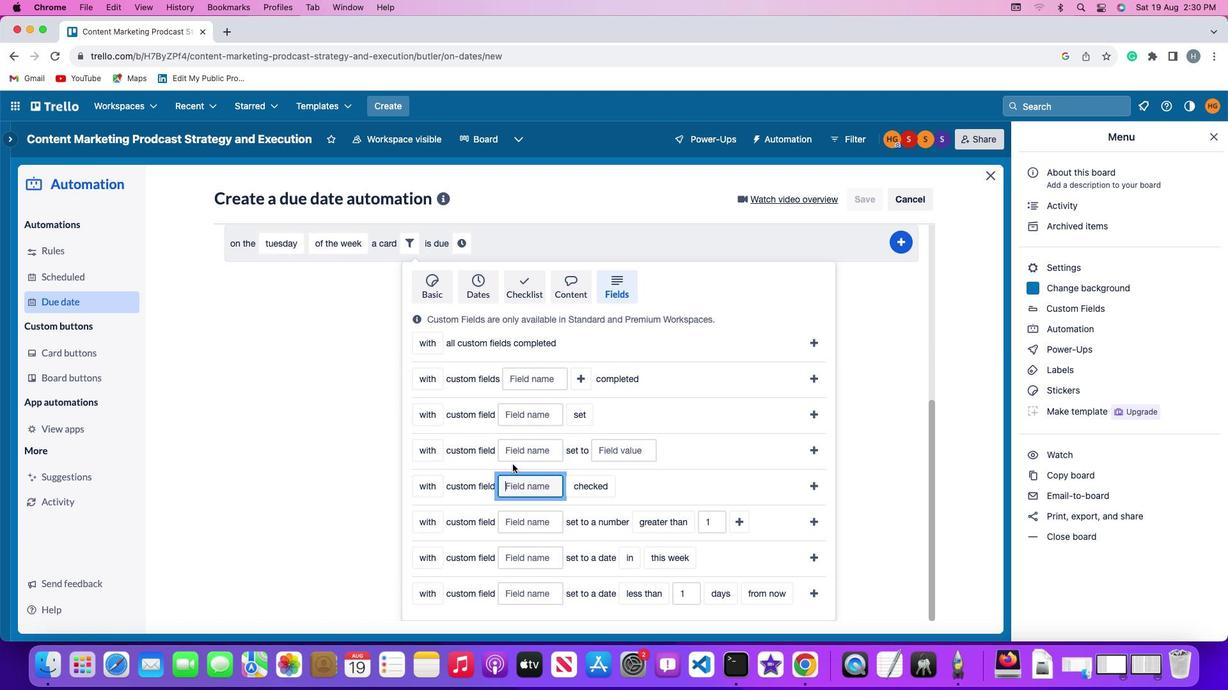 
Action: Key pressed Key.shift'R''e''s''u''m''e'
Screenshot: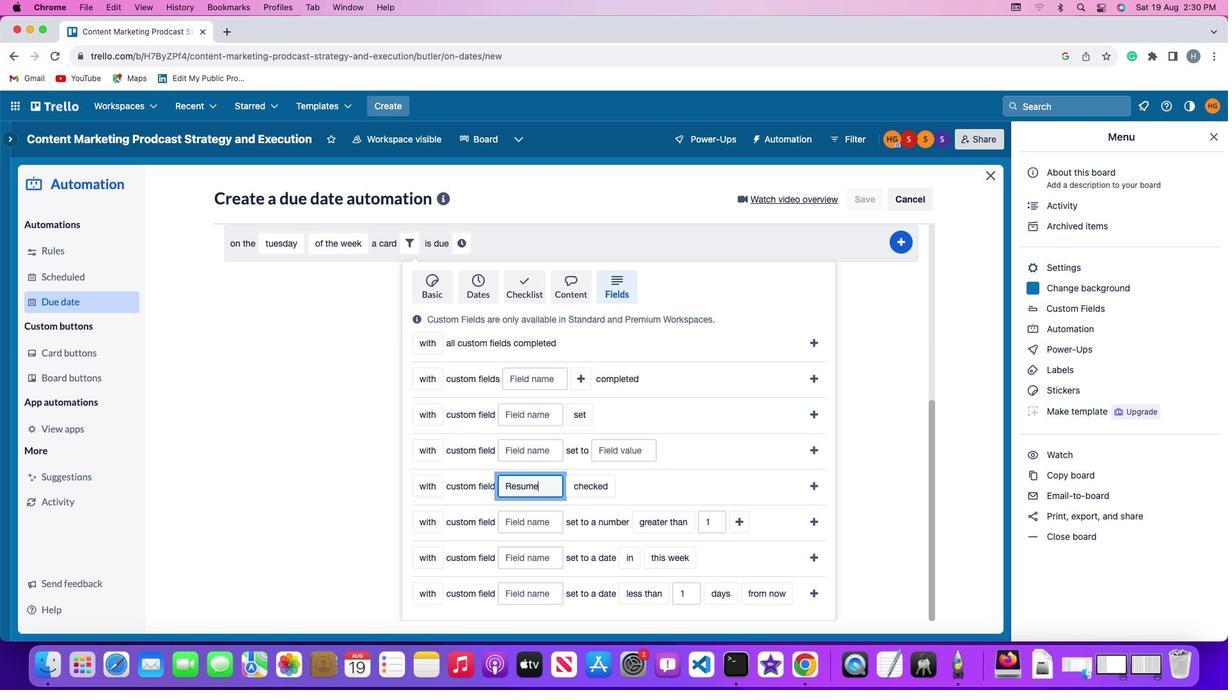 
Action: Mouse moved to (596, 489)
Screenshot: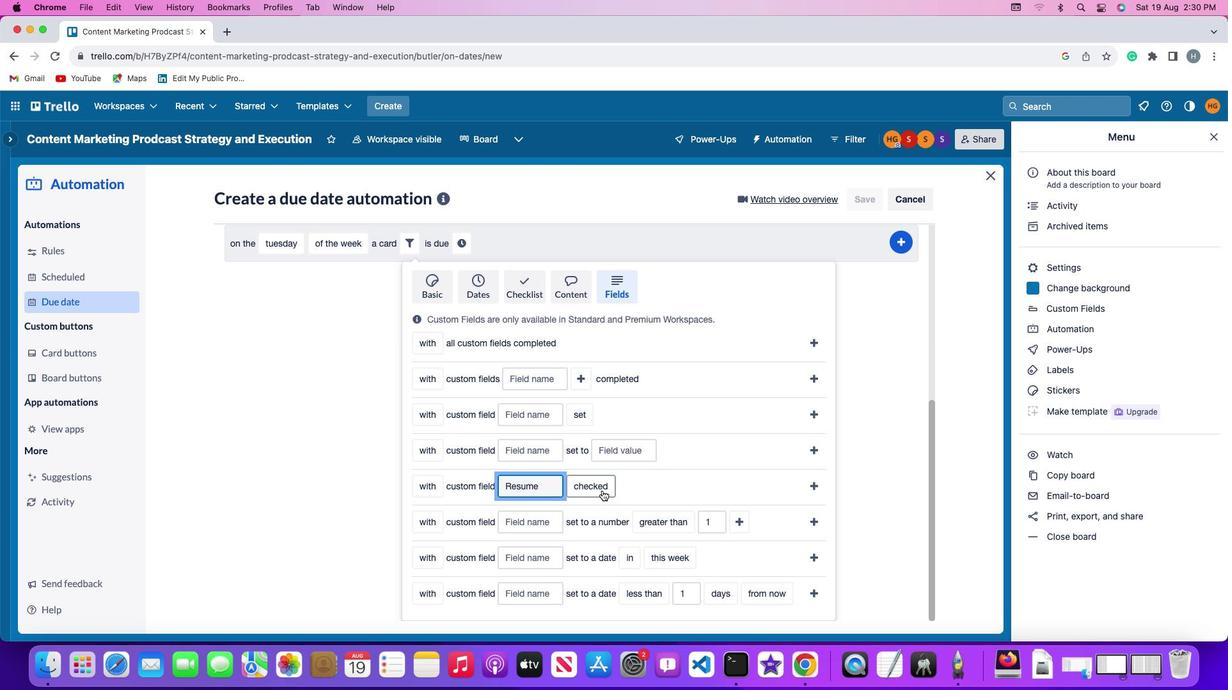 
Action: Mouse pressed left at (596, 489)
Screenshot: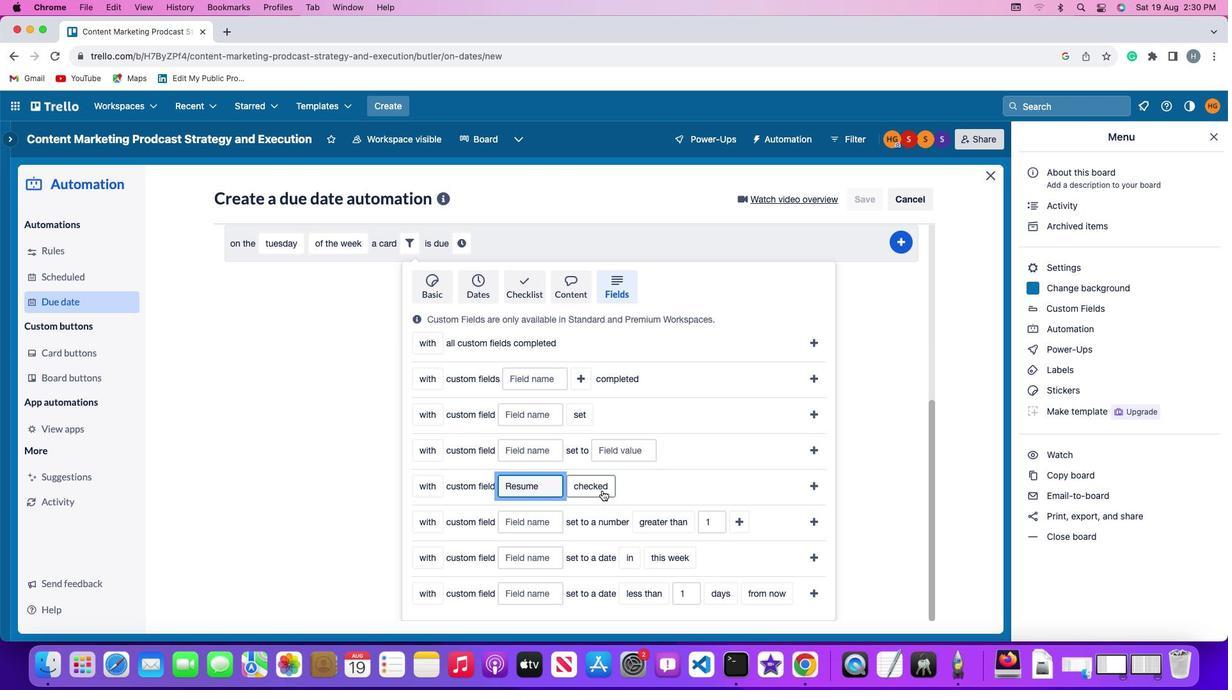 
Action: Mouse moved to (593, 525)
Screenshot: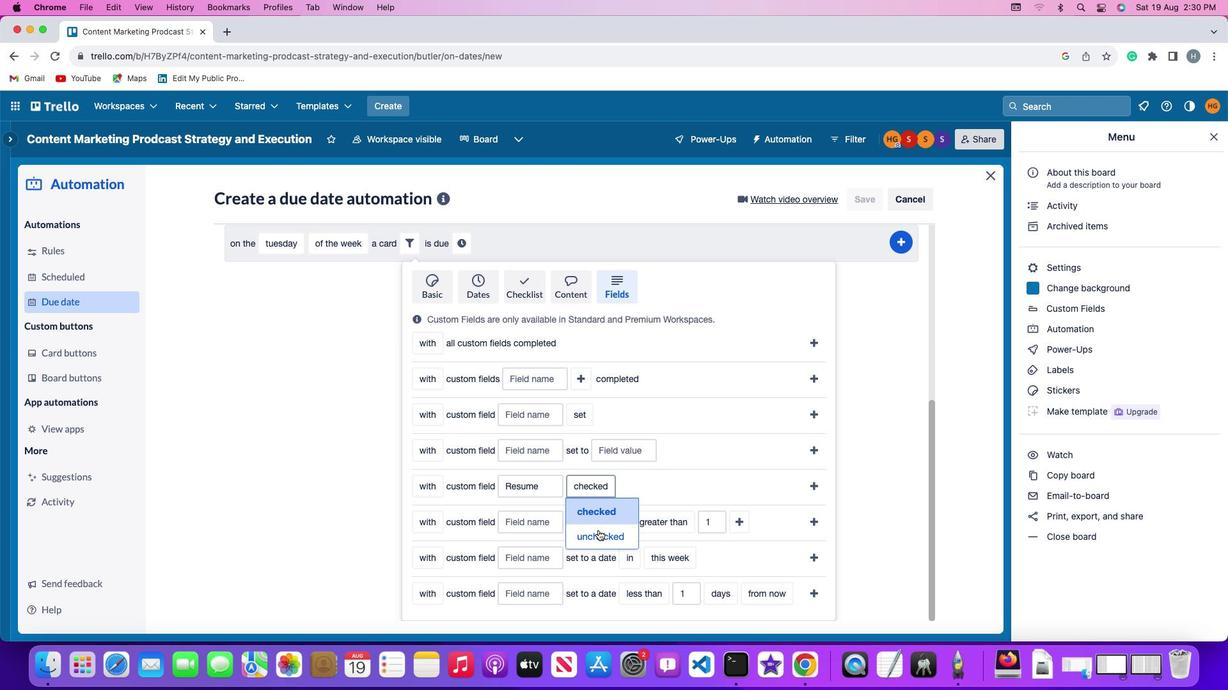 
Action: Mouse pressed left at (593, 525)
Screenshot: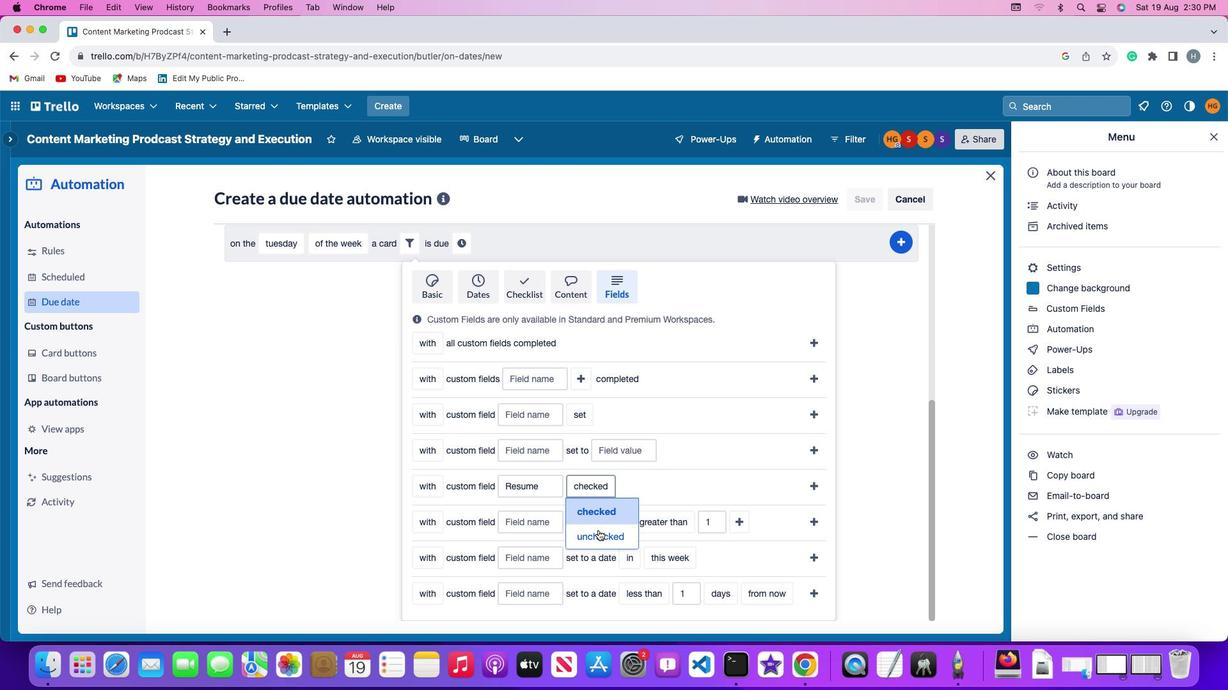 
Action: Mouse moved to (800, 481)
Screenshot: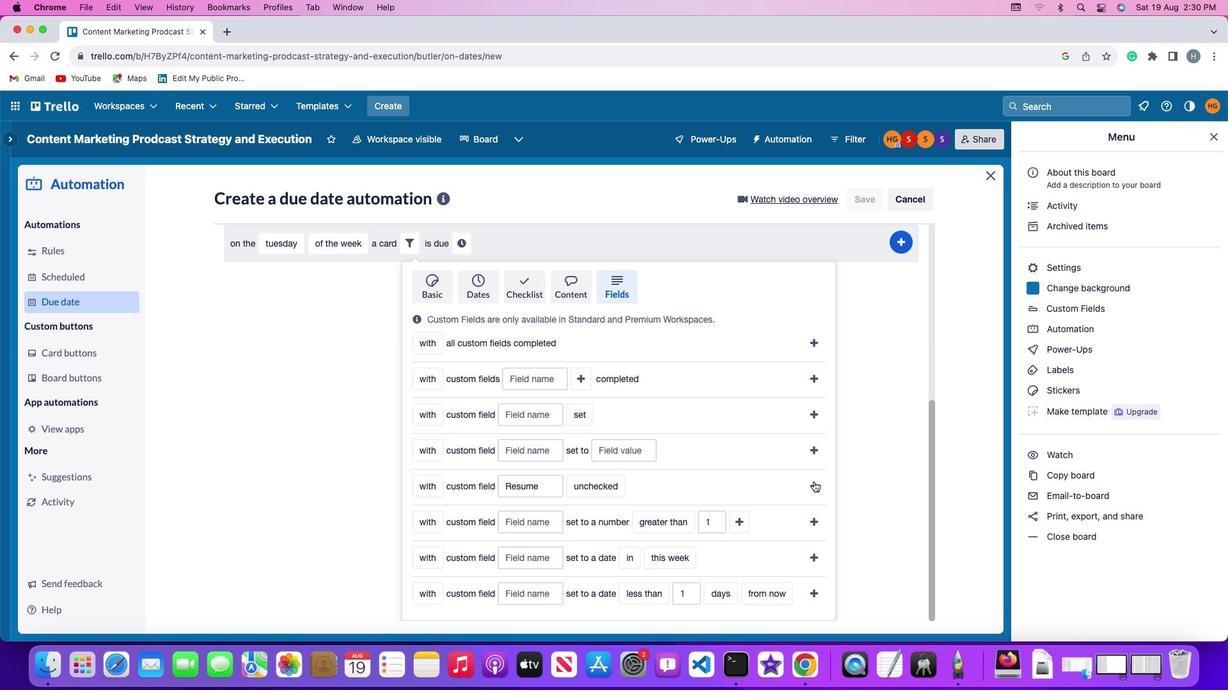 
Action: Mouse pressed left at (800, 481)
Screenshot: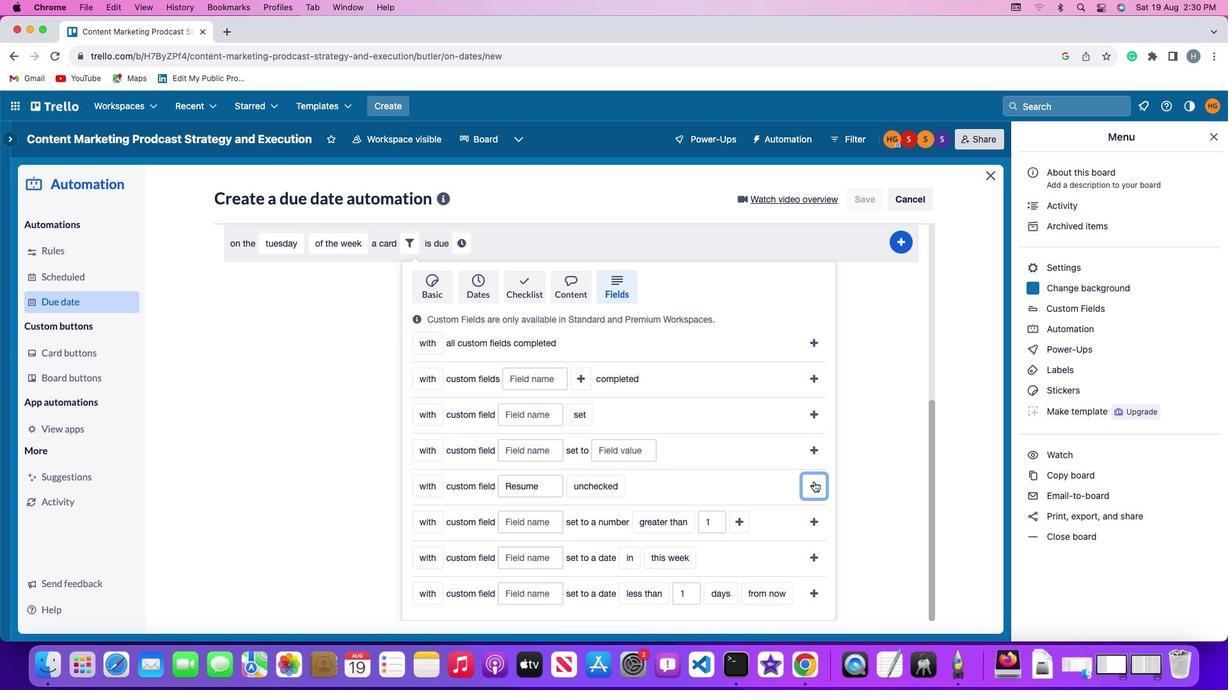 
Action: Mouse moved to (644, 549)
Screenshot: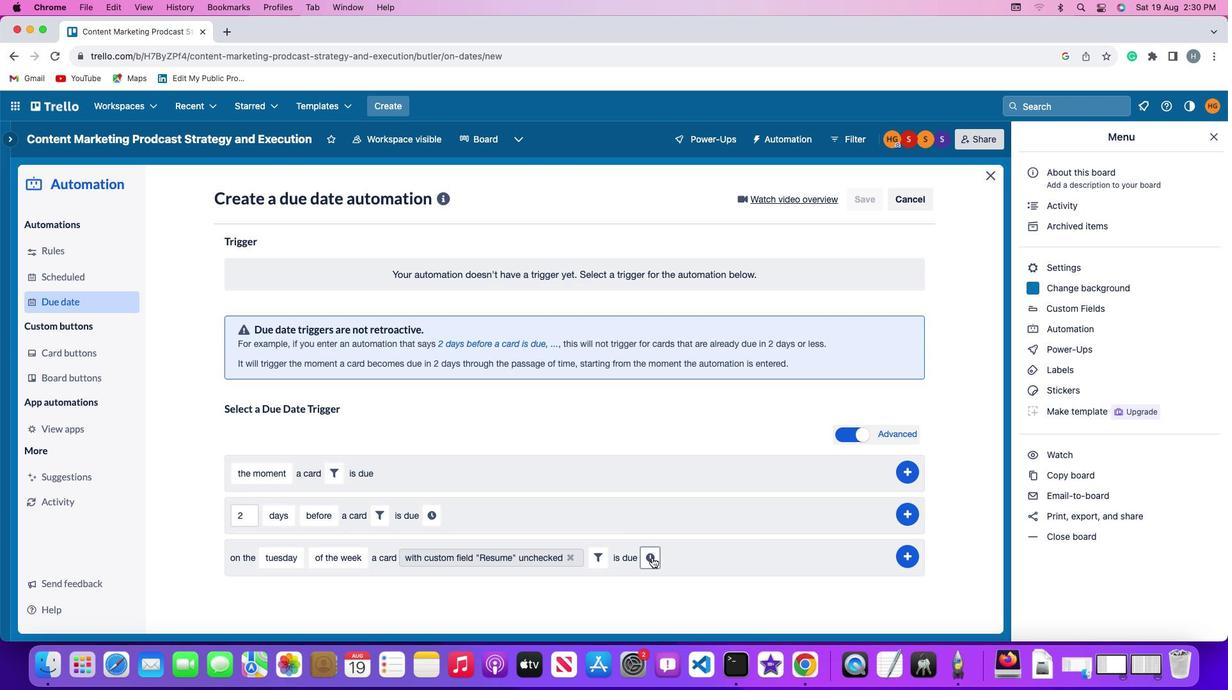 
Action: Mouse pressed left at (644, 549)
Screenshot: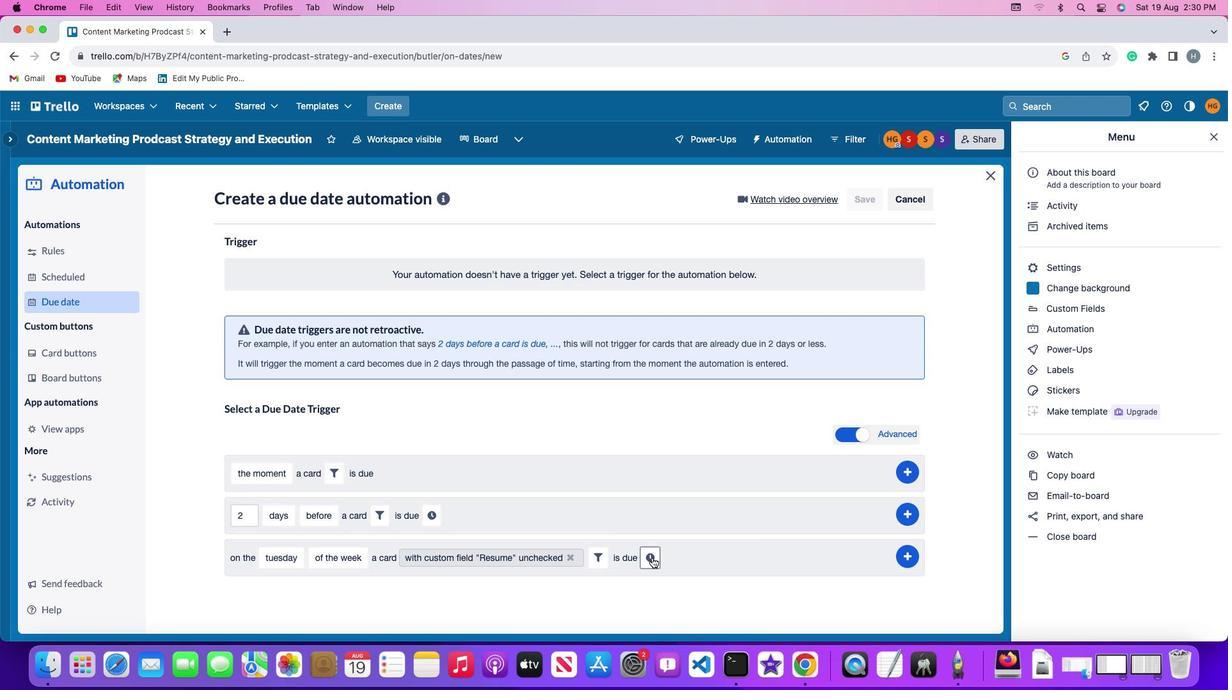 
Action: Mouse moved to (660, 550)
Screenshot: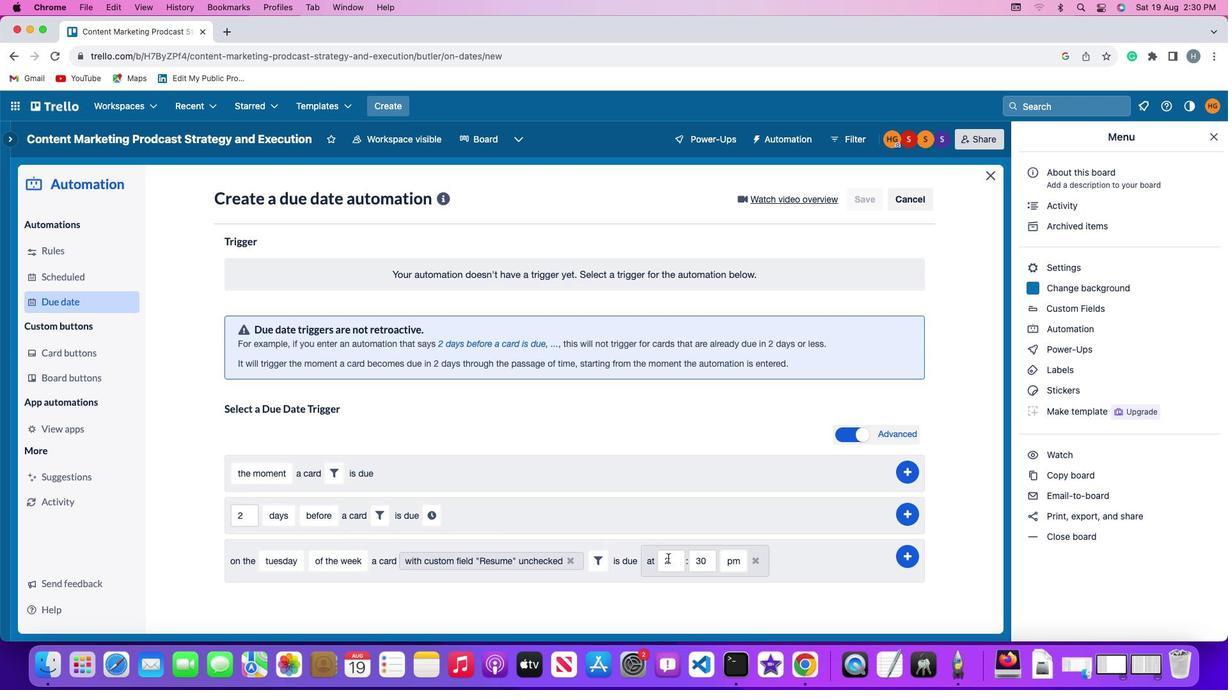 
Action: Mouse pressed left at (660, 550)
Screenshot: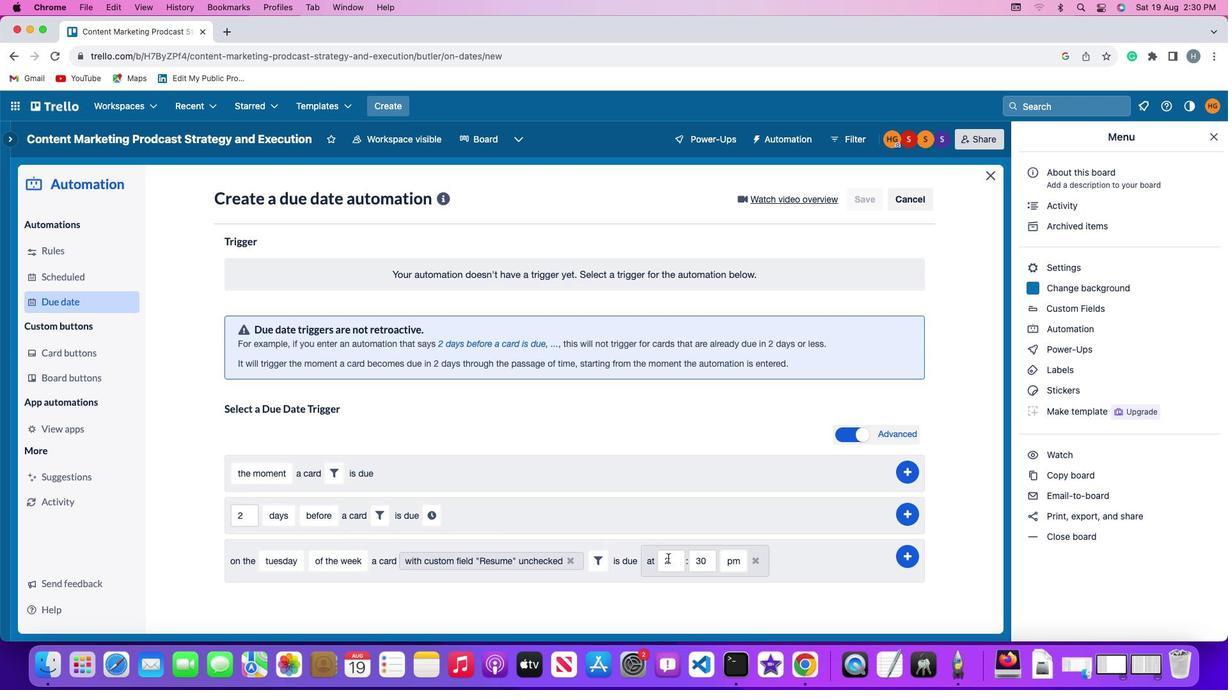 
Action: Mouse moved to (663, 550)
Screenshot: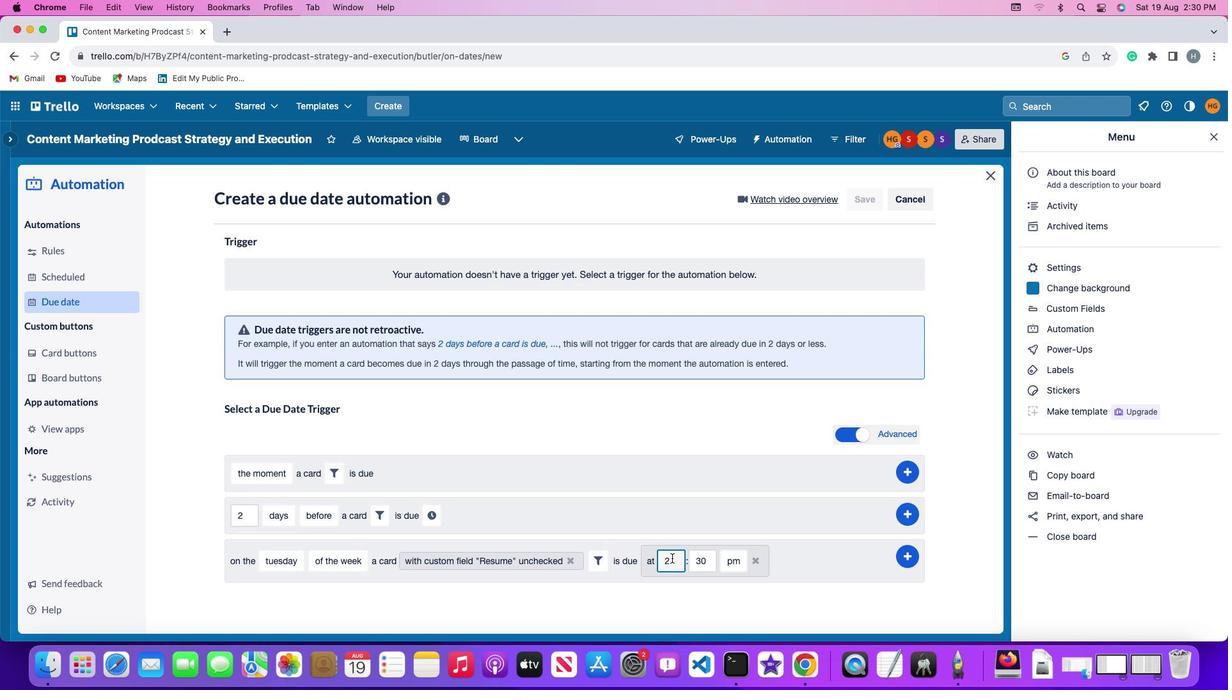 
Action: Key pressed Key.backspace'1''1'
Screenshot: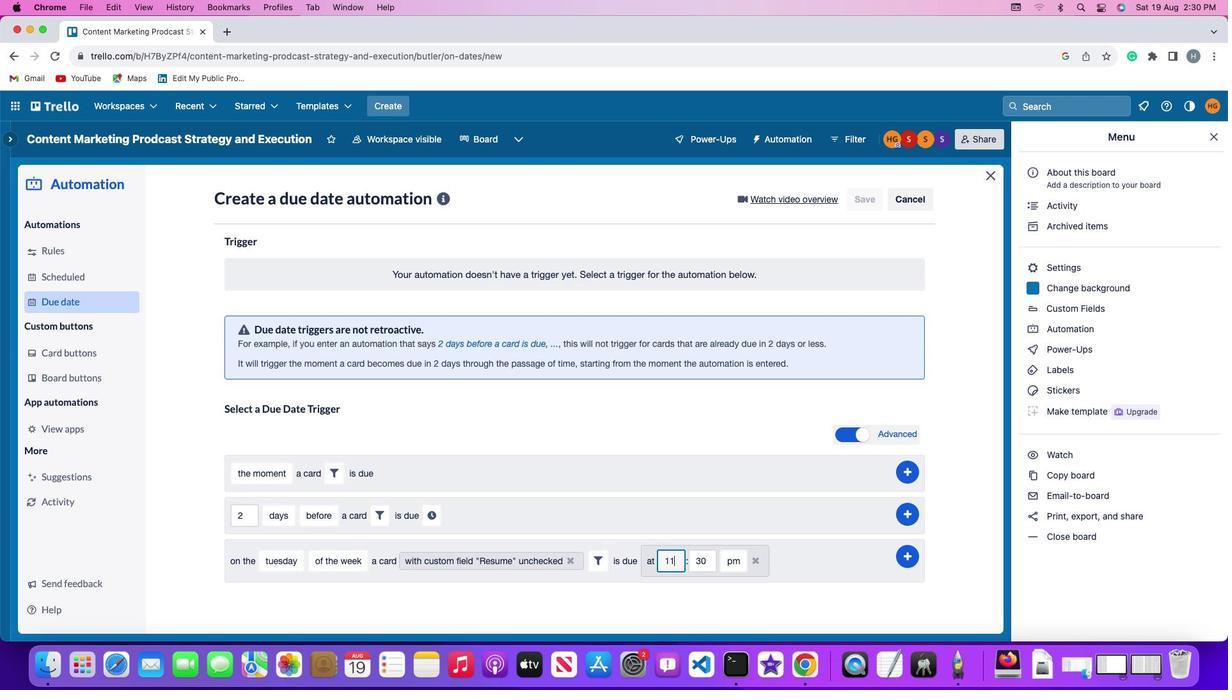 
Action: Mouse moved to (697, 552)
Screenshot: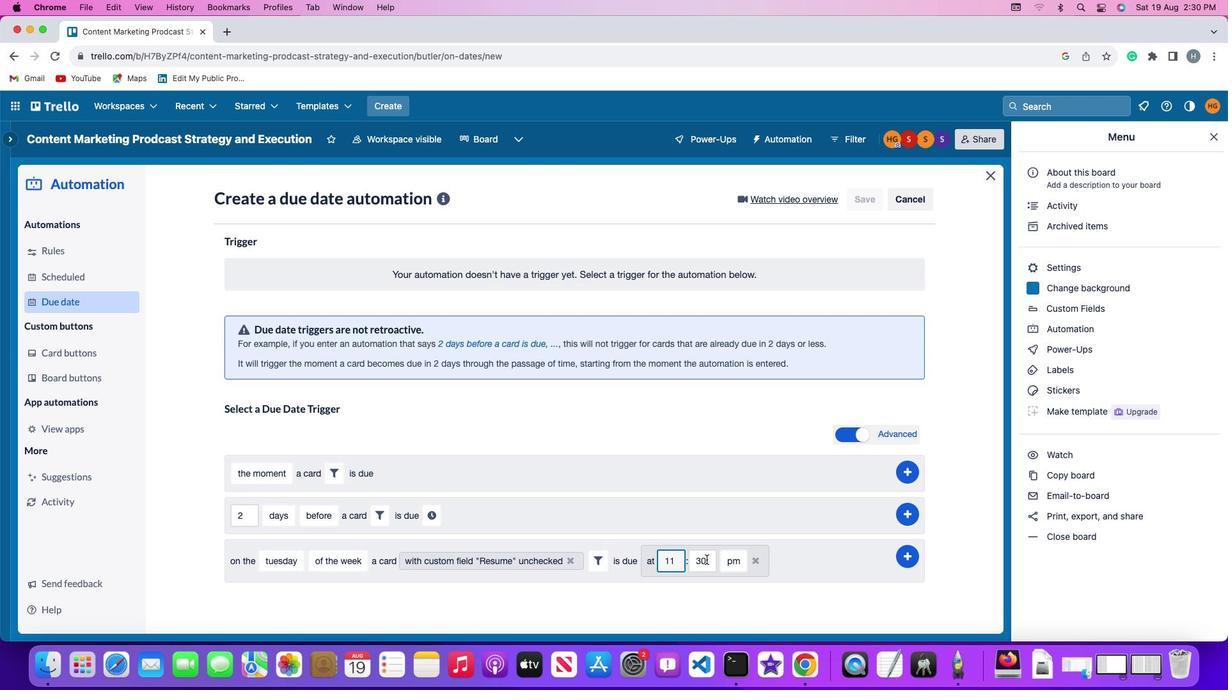 
Action: Mouse pressed left at (697, 552)
Screenshot: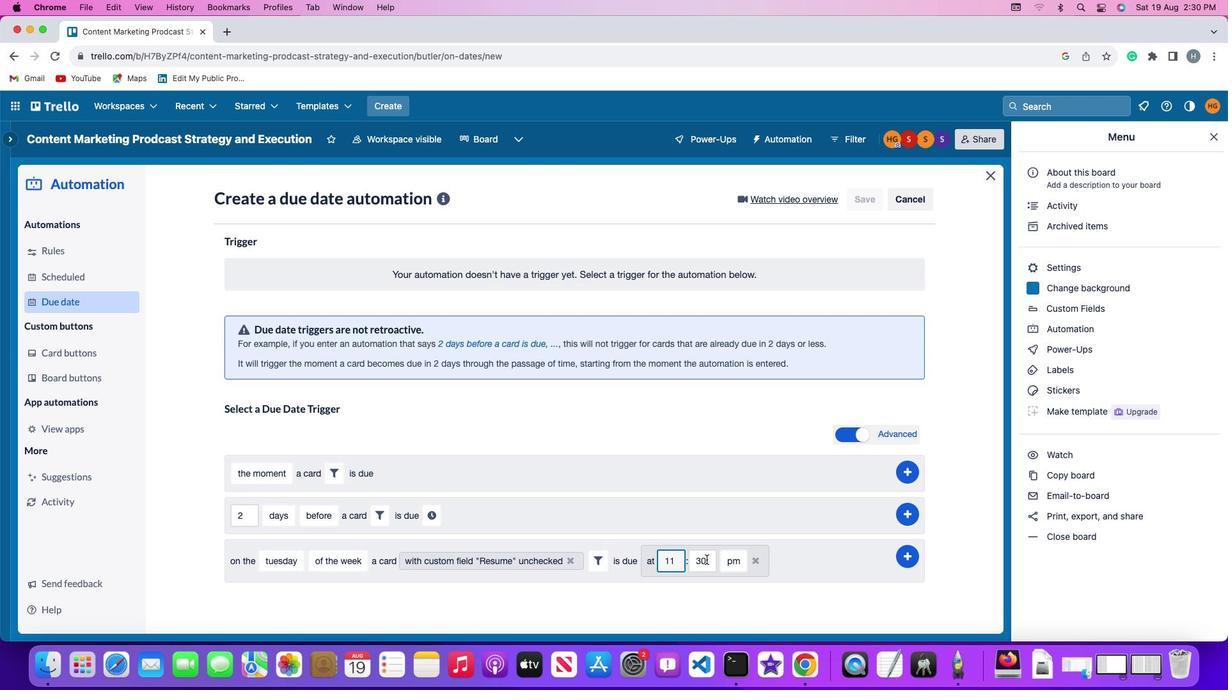 
Action: Key pressed Key.backspaceKey.backspace
Screenshot: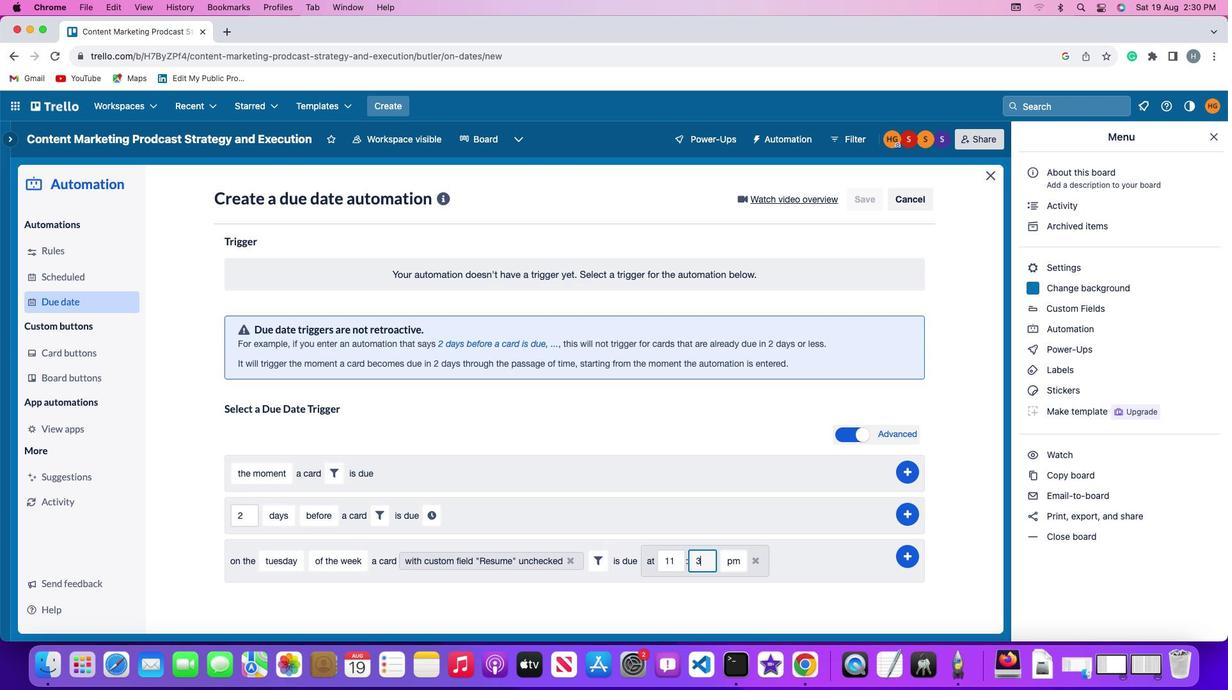 
Action: Mouse moved to (697, 551)
Screenshot: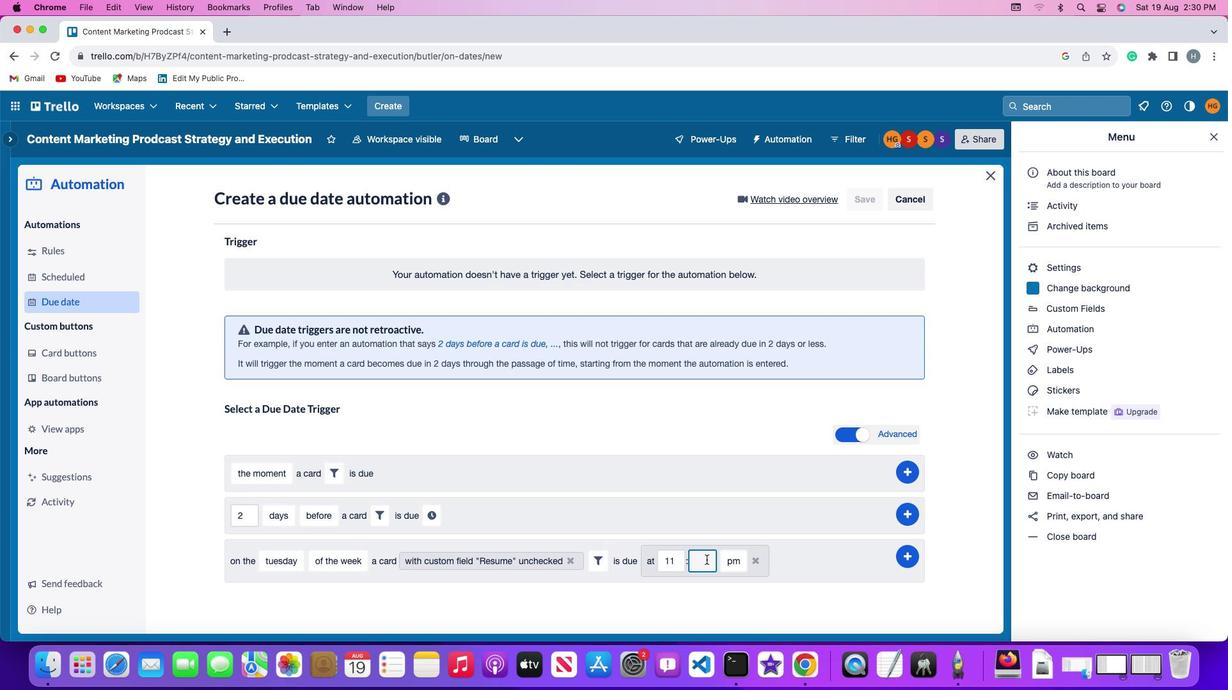 
Action: Key pressed '0'
Screenshot: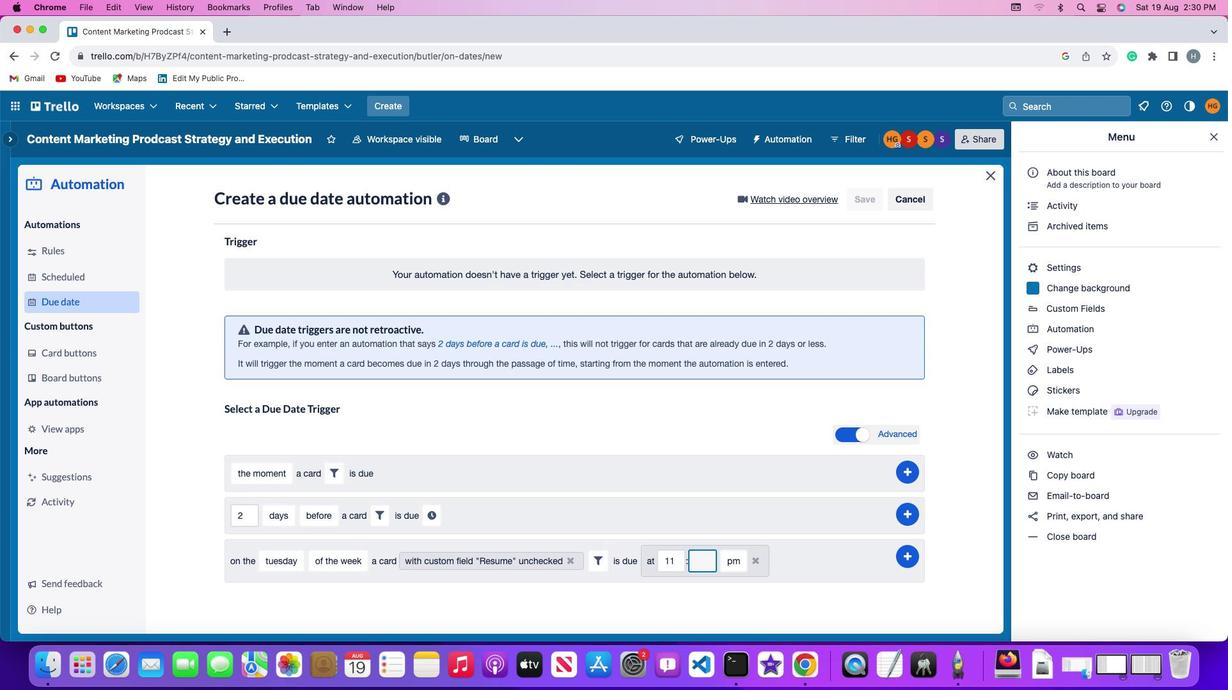 
Action: Mouse moved to (697, 550)
Screenshot: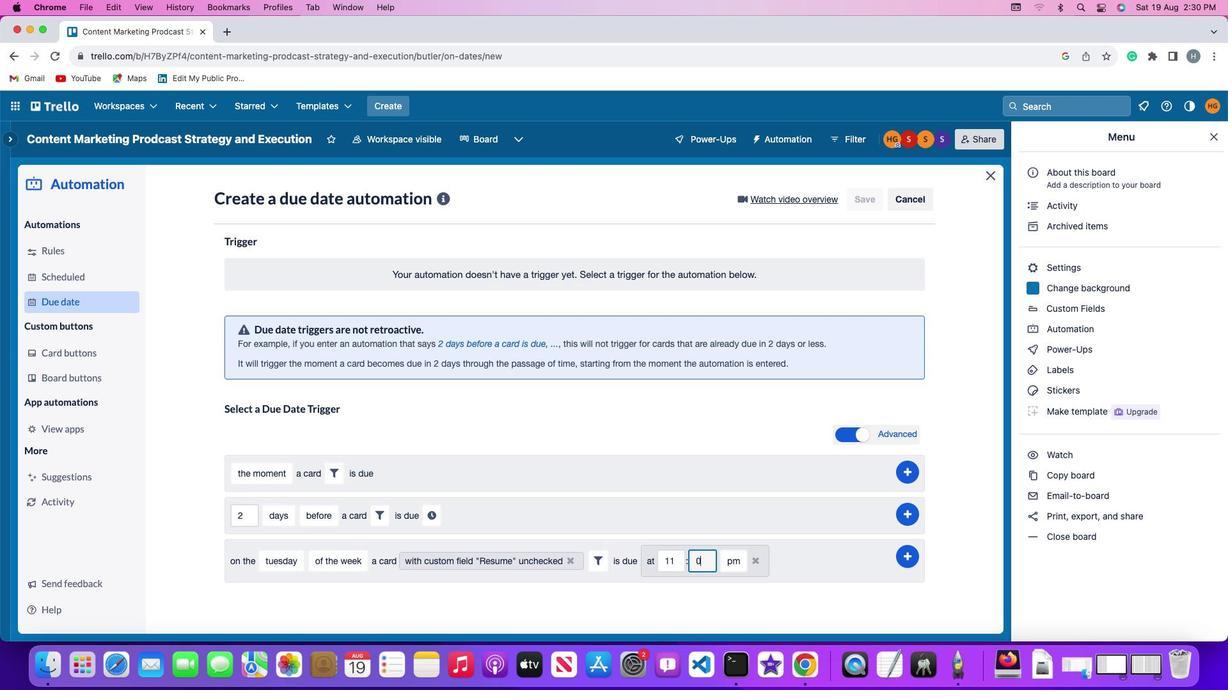 
Action: Key pressed '0'
Screenshot: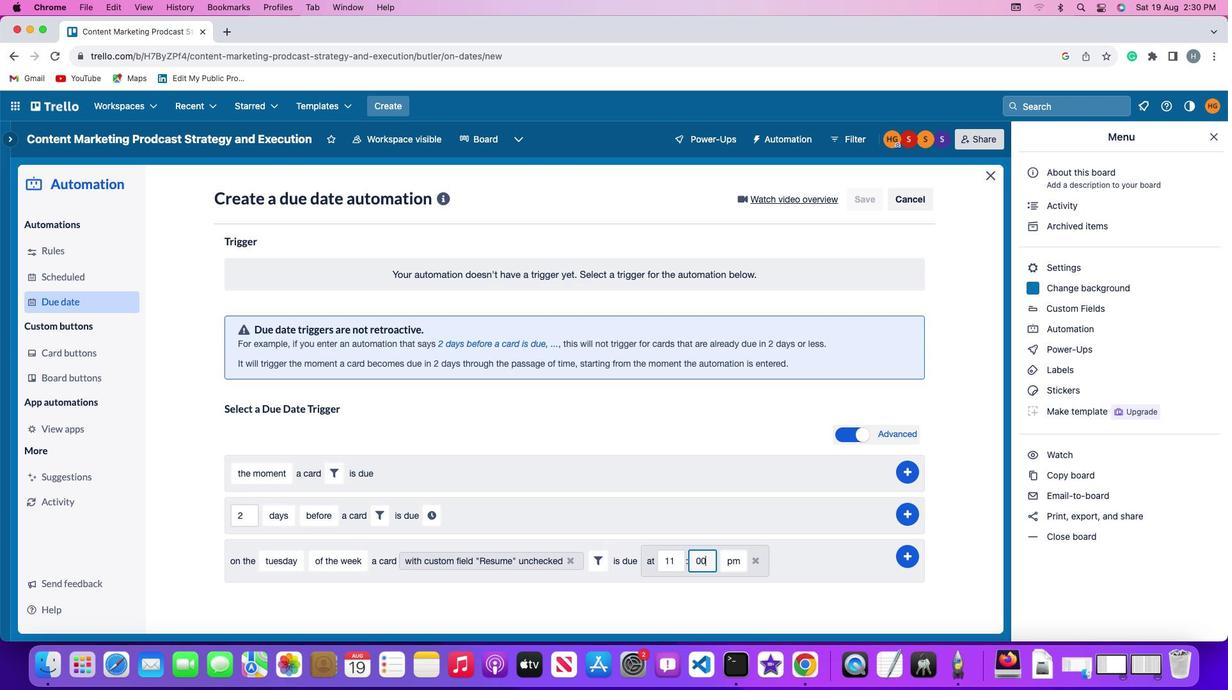 
Action: Mouse moved to (710, 550)
Screenshot: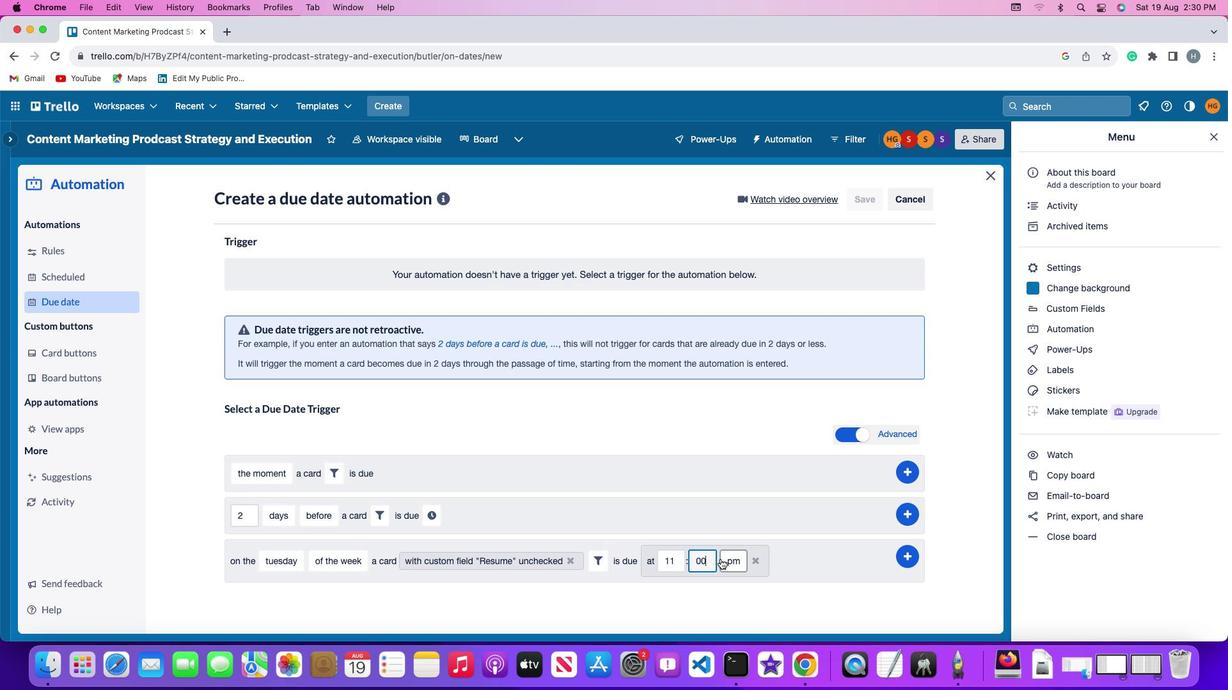 
Action: Mouse pressed left at (710, 550)
Screenshot: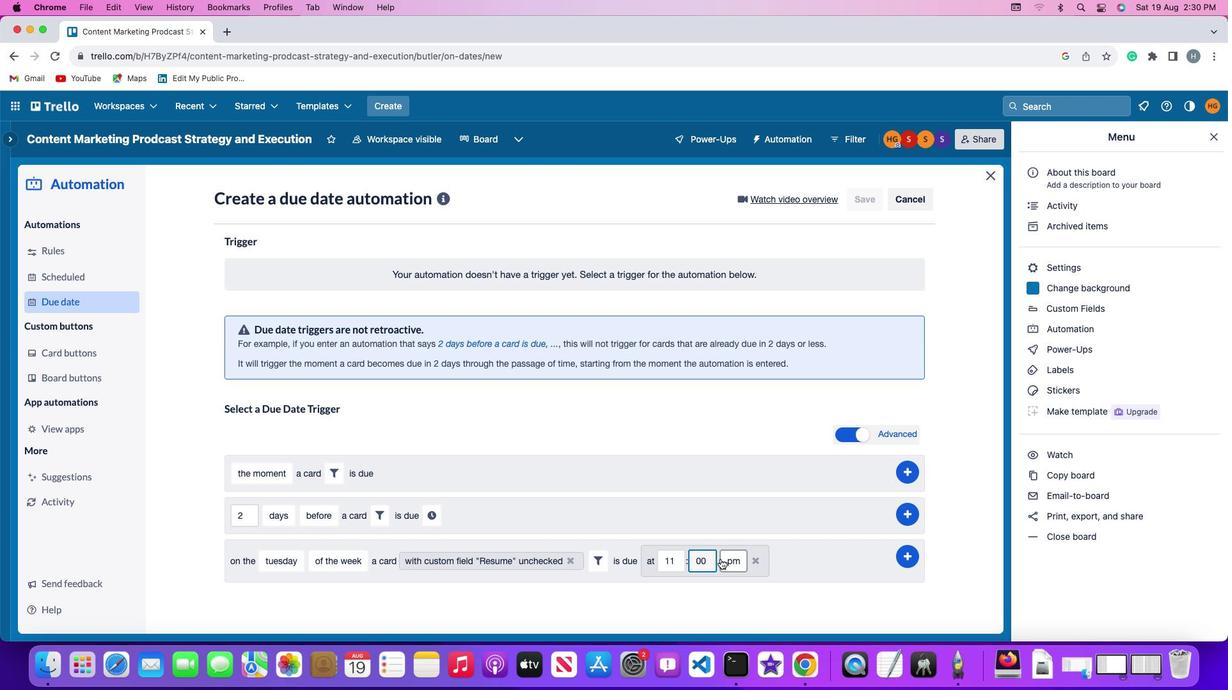 
Action: Mouse moved to (724, 575)
Screenshot: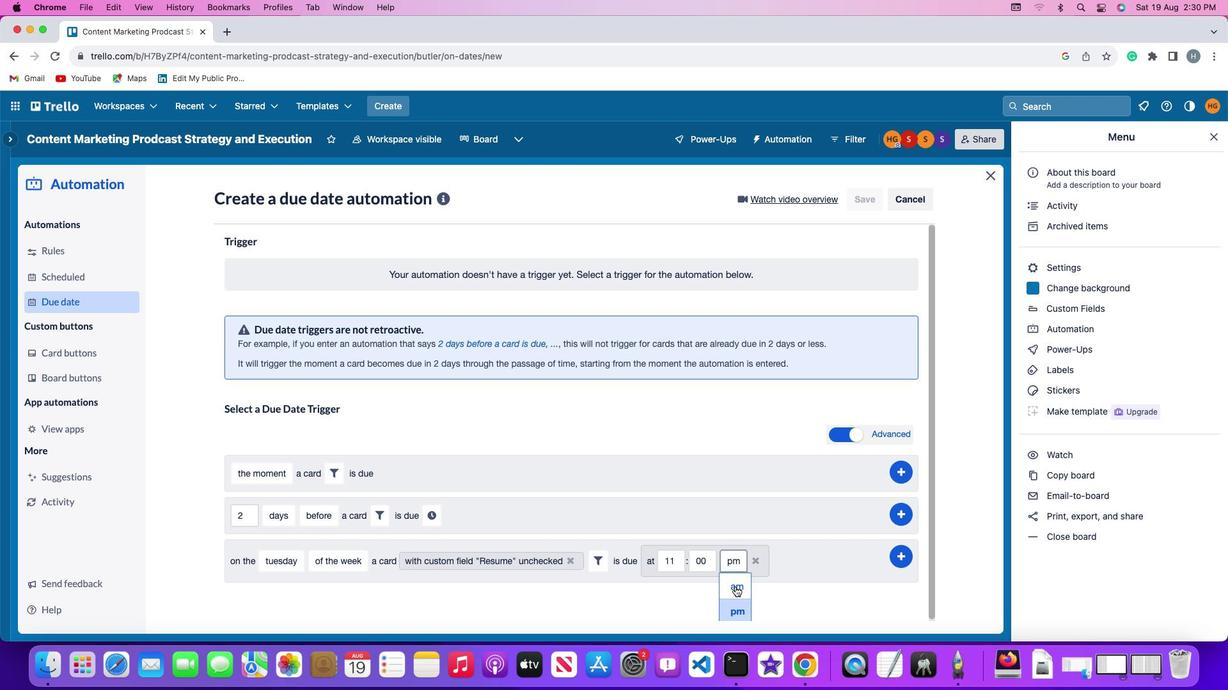 
Action: Mouse pressed left at (724, 575)
Screenshot: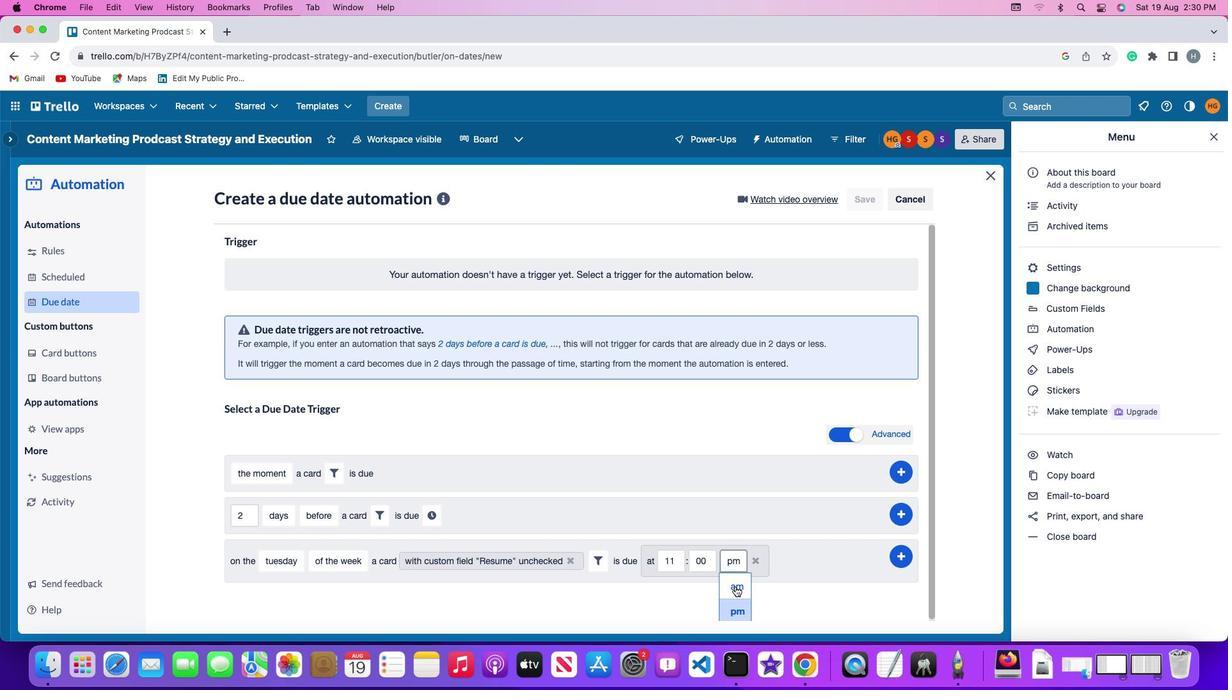 
Action: Mouse moved to (887, 544)
Screenshot: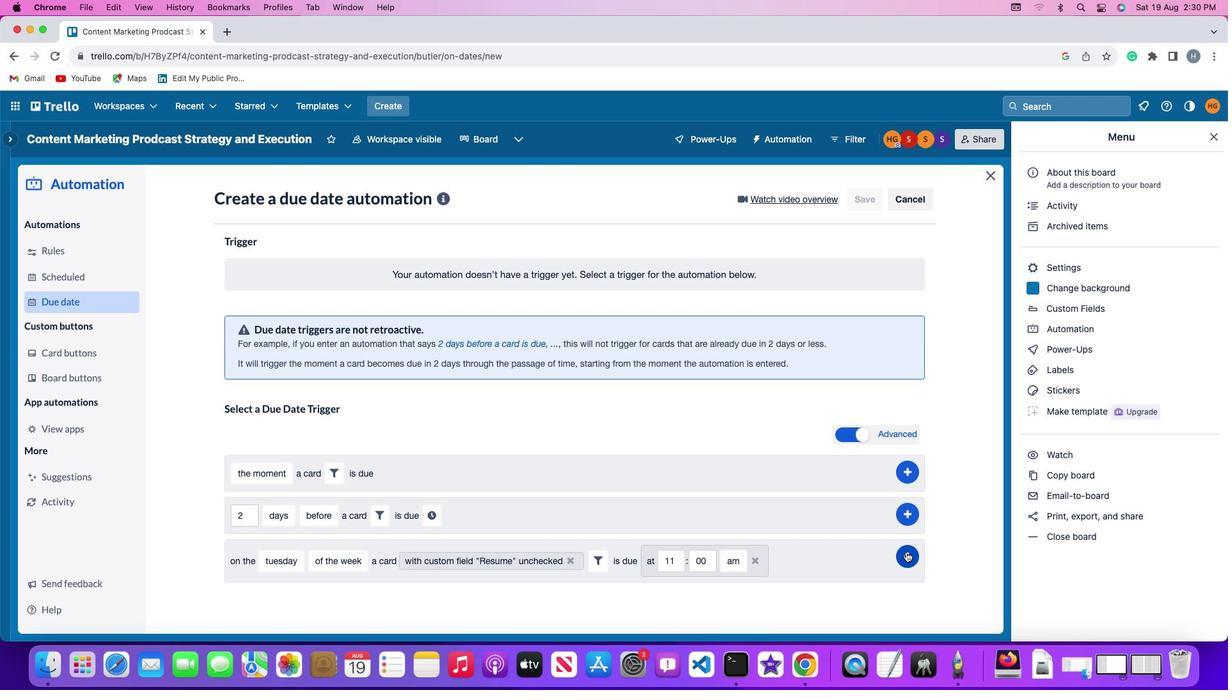 
Action: Mouse pressed left at (887, 544)
Screenshot: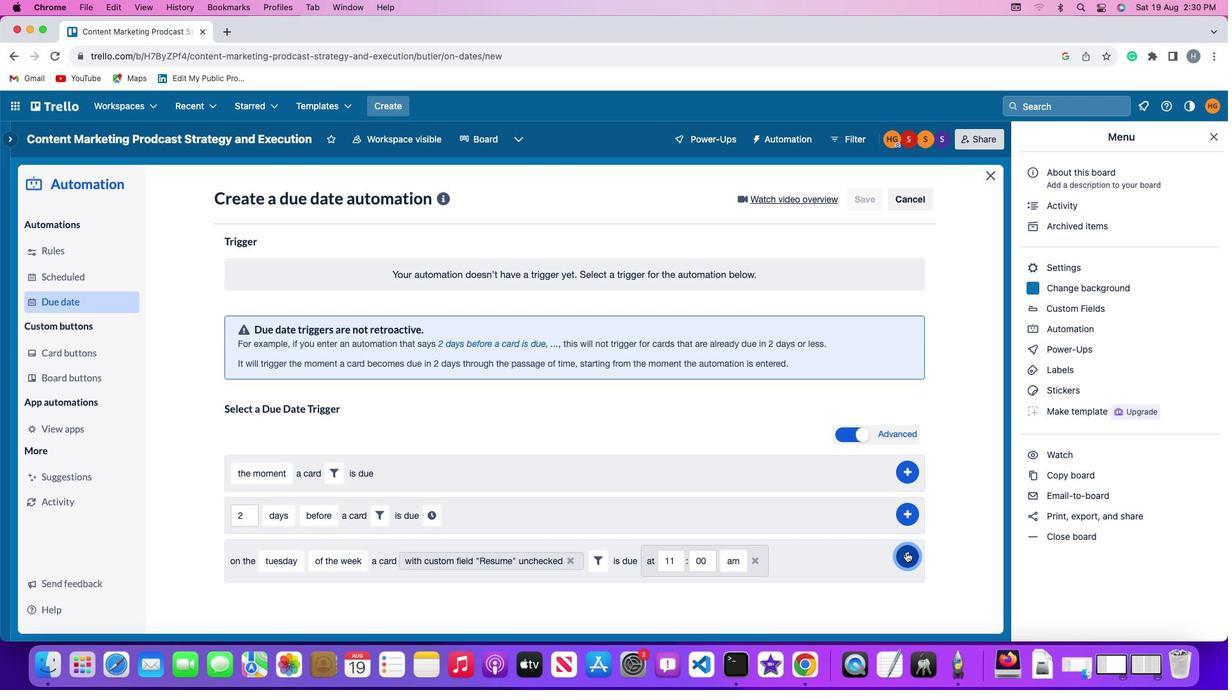 
Action: Mouse moved to (930, 477)
Screenshot: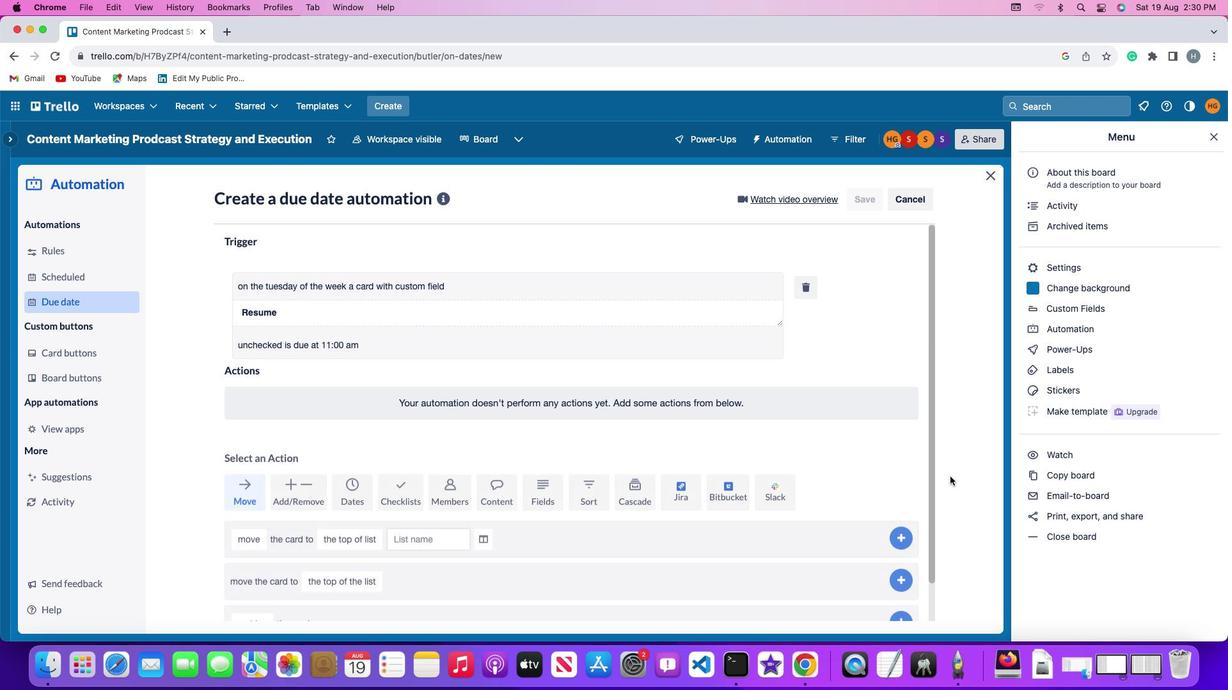 
